 Task: Find connections with filter location Hövsan with filter topic #mortgage with filter profile language German with filter current company WSP in India with filter school Adikavi Nannaya University with filter industry Magnetic and Optical Media Manufacturing with filter service category Portrait Photography with filter keywords title Scrum Master
Action: Mouse moved to (511, 94)
Screenshot: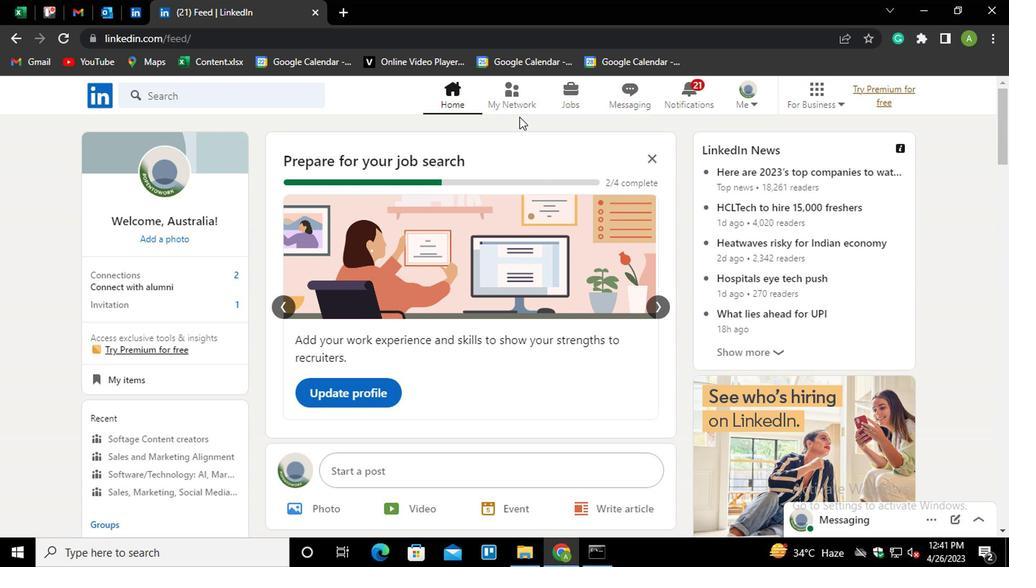
Action: Mouse pressed left at (511, 94)
Screenshot: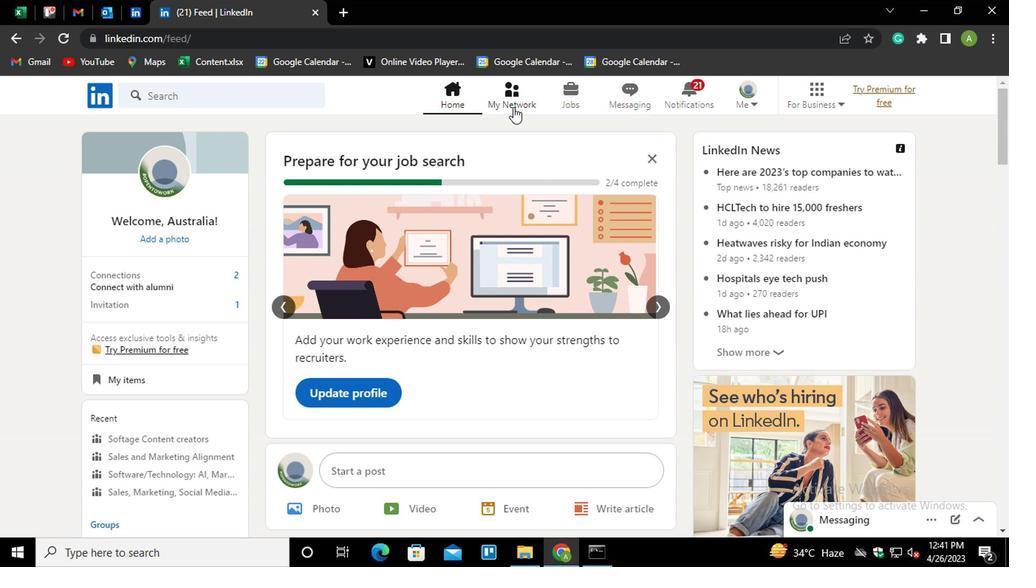 
Action: Mouse moved to (195, 166)
Screenshot: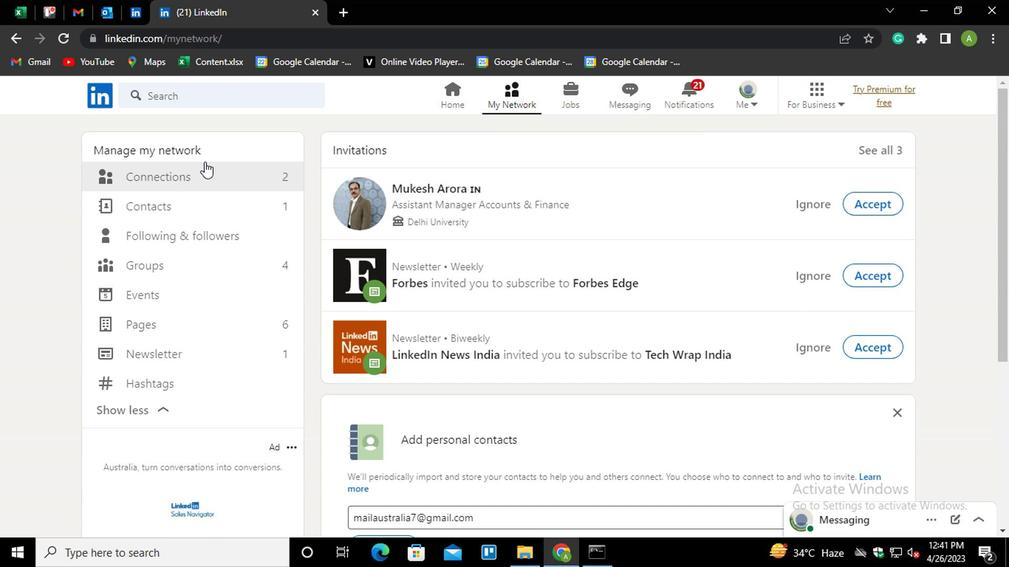 
Action: Mouse pressed left at (195, 166)
Screenshot: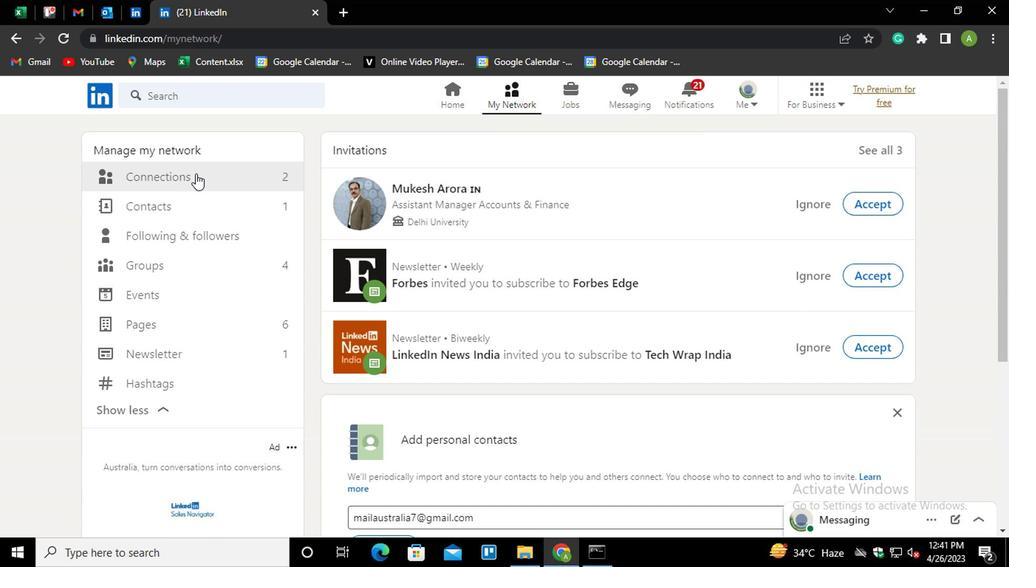 
Action: Mouse moved to (598, 169)
Screenshot: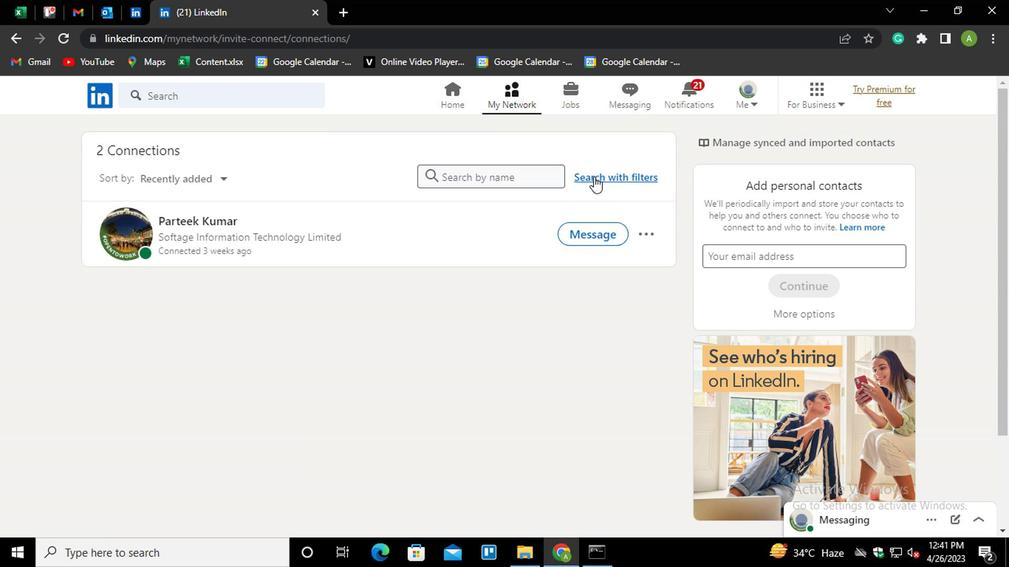 
Action: Mouse pressed left at (598, 169)
Screenshot: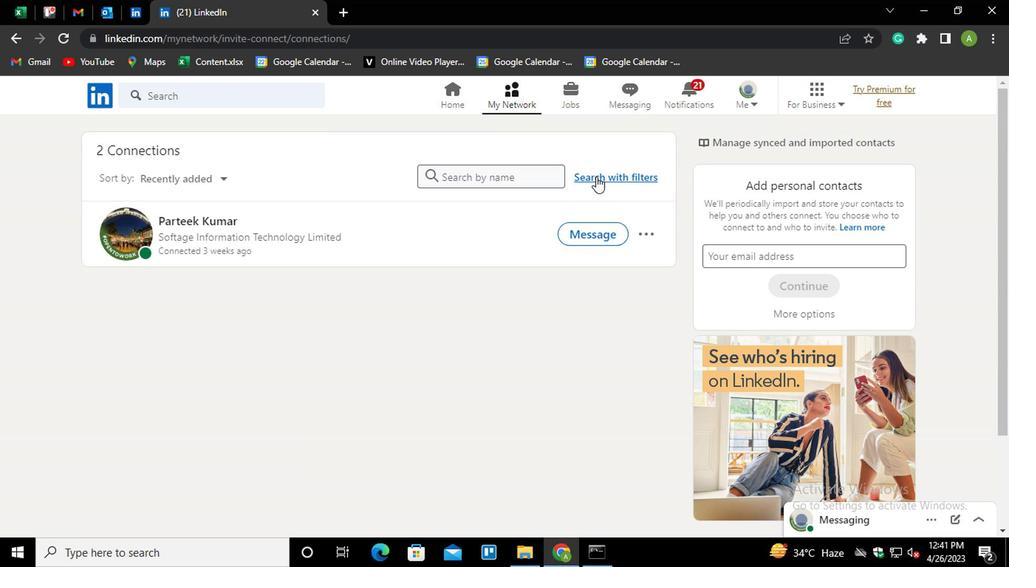 
Action: Mouse moved to (489, 125)
Screenshot: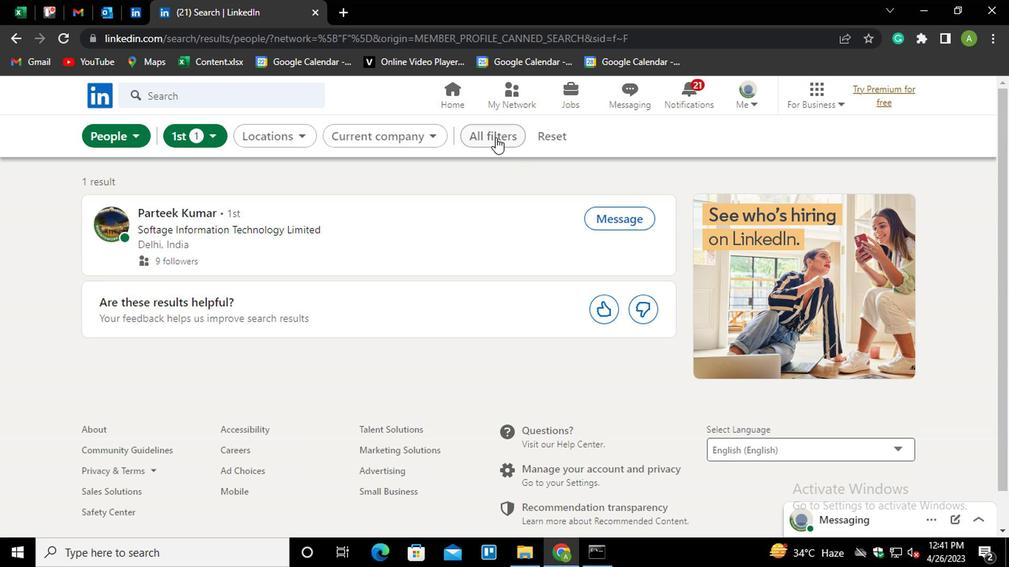 
Action: Mouse pressed left at (489, 125)
Screenshot: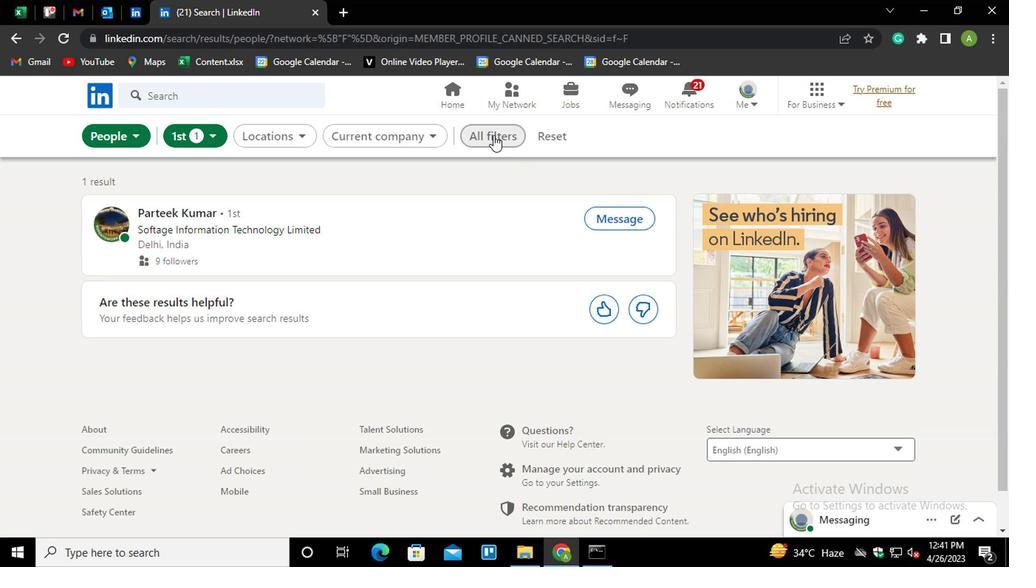 
Action: Mouse moved to (683, 285)
Screenshot: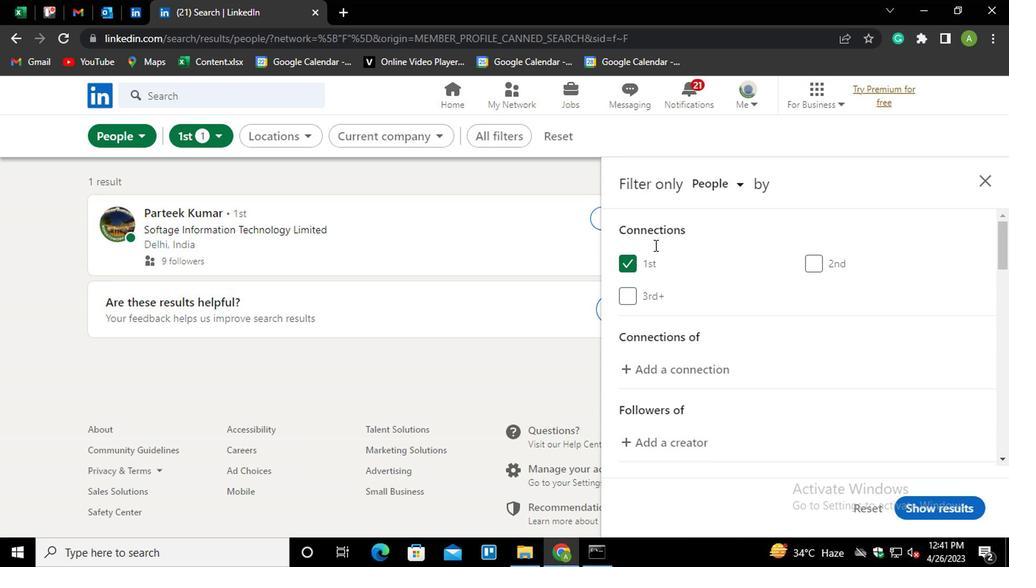 
Action: Mouse scrolled (683, 285) with delta (0, 0)
Screenshot: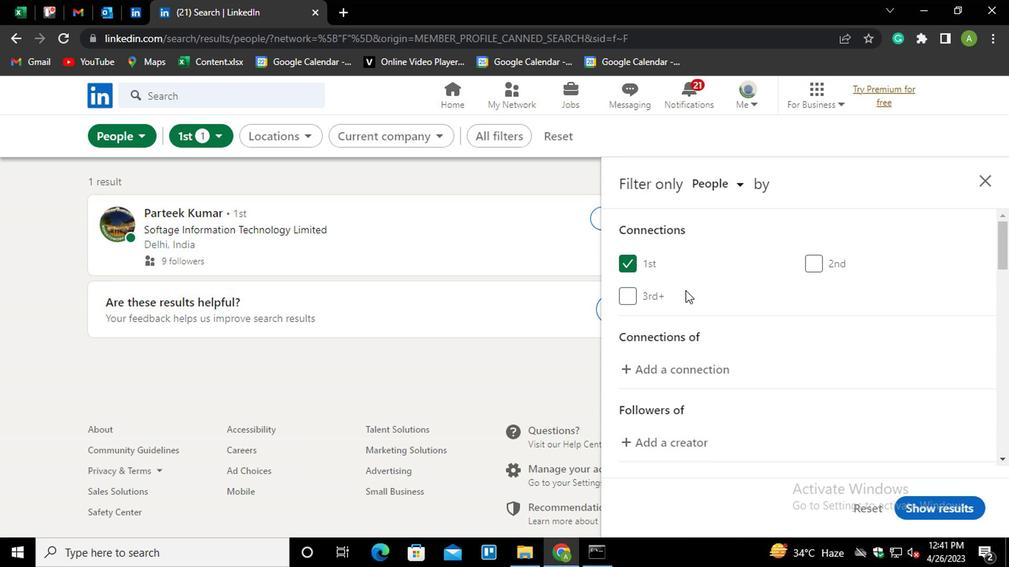 
Action: Mouse scrolled (683, 285) with delta (0, 0)
Screenshot: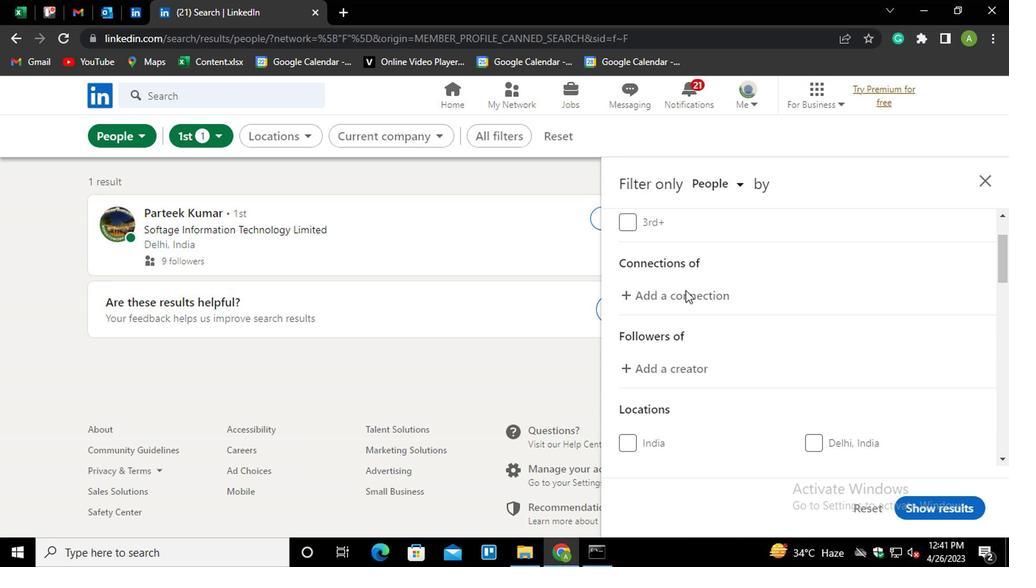 
Action: Mouse scrolled (683, 285) with delta (0, 0)
Screenshot: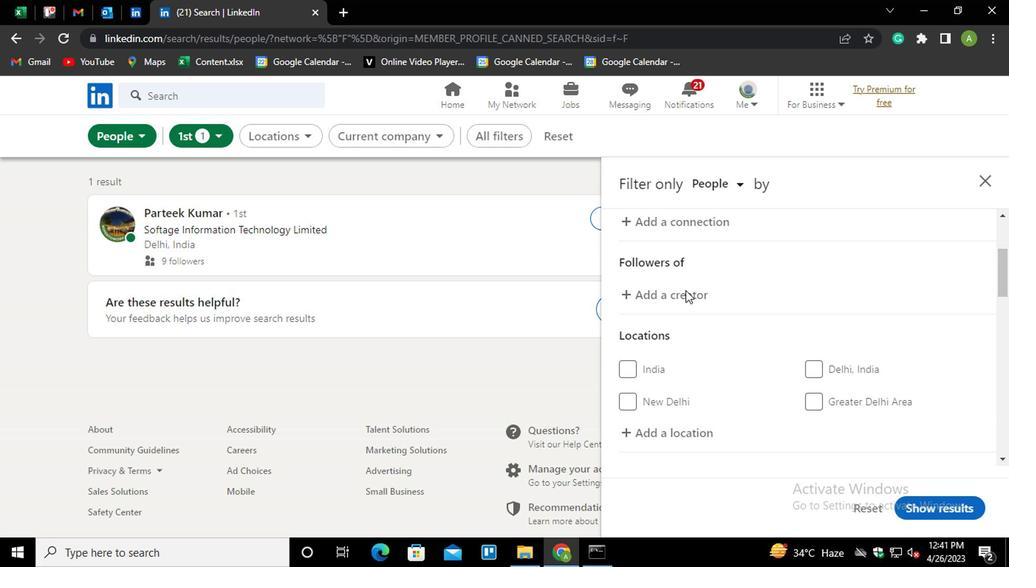 
Action: Mouse moved to (672, 348)
Screenshot: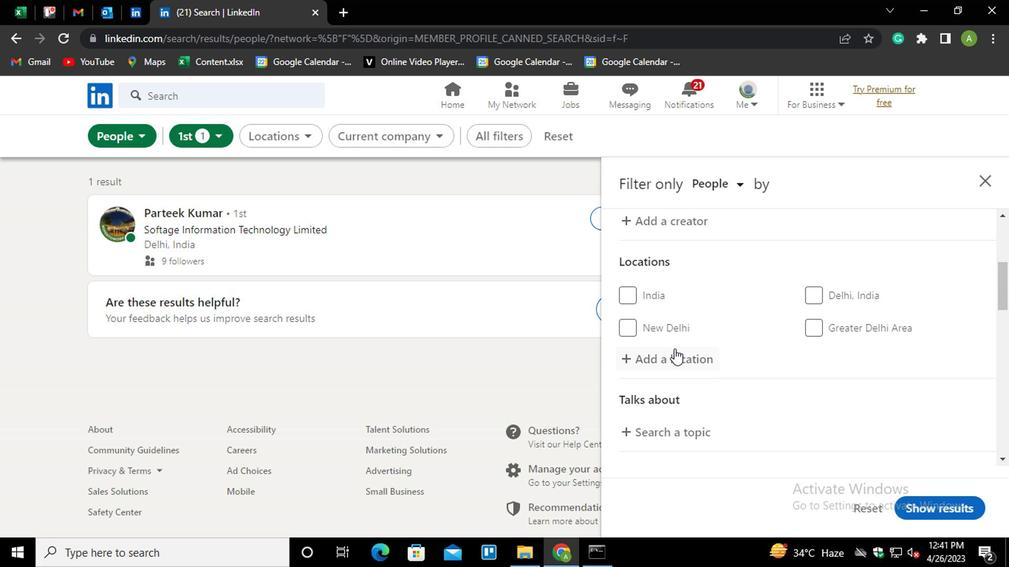 
Action: Mouse pressed left at (672, 348)
Screenshot: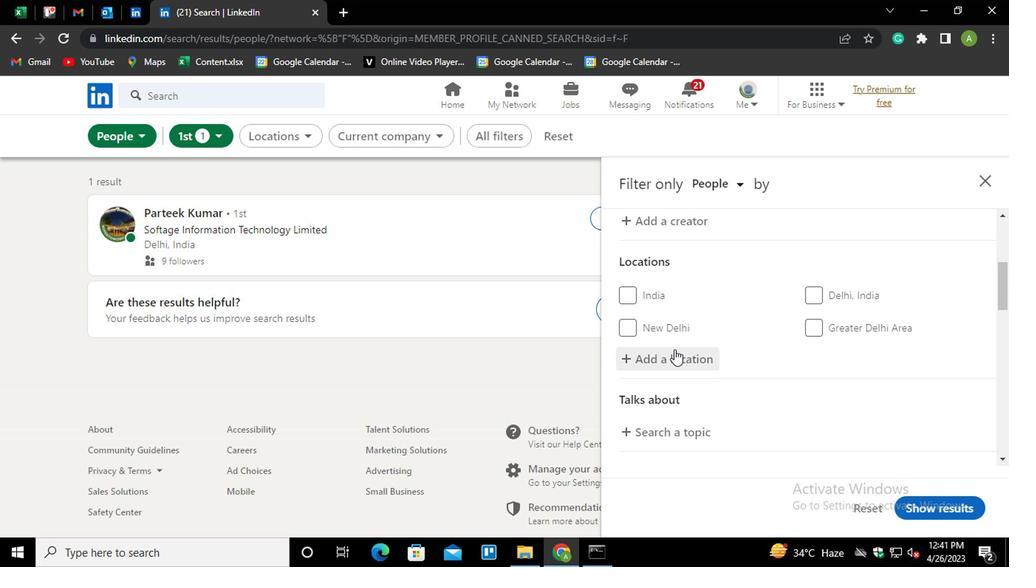 
Action: Mouse moved to (672, 355)
Screenshot: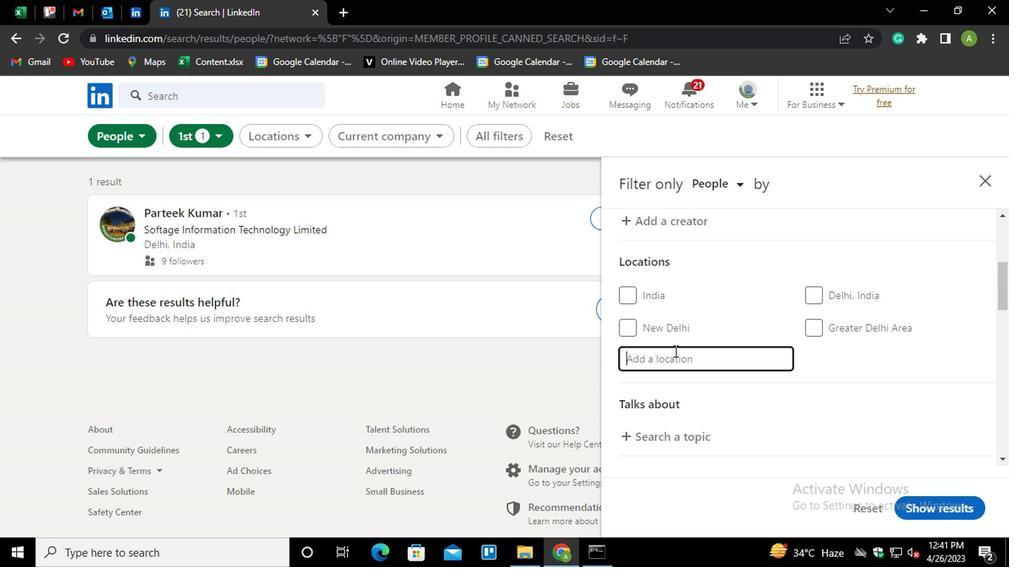
Action: Mouse pressed left at (672, 355)
Screenshot: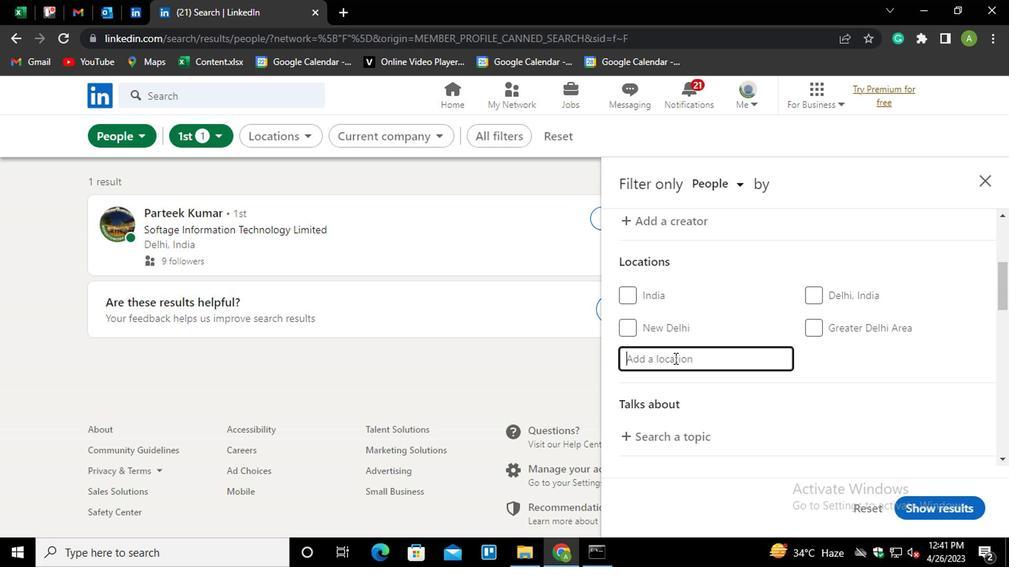 
Action: Key pressed <Key.shift_r>Hovsan
Screenshot: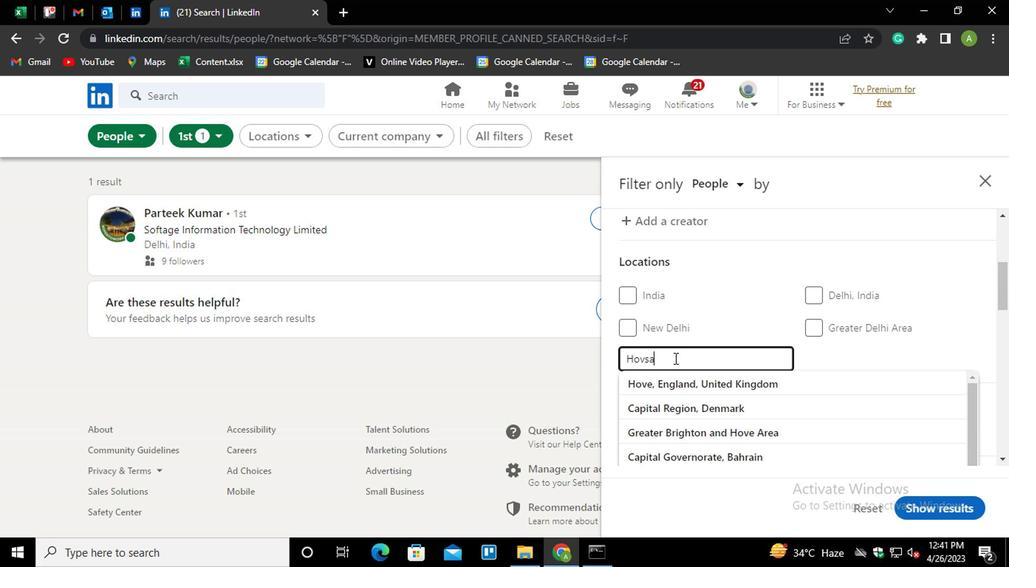
Action: Mouse moved to (873, 361)
Screenshot: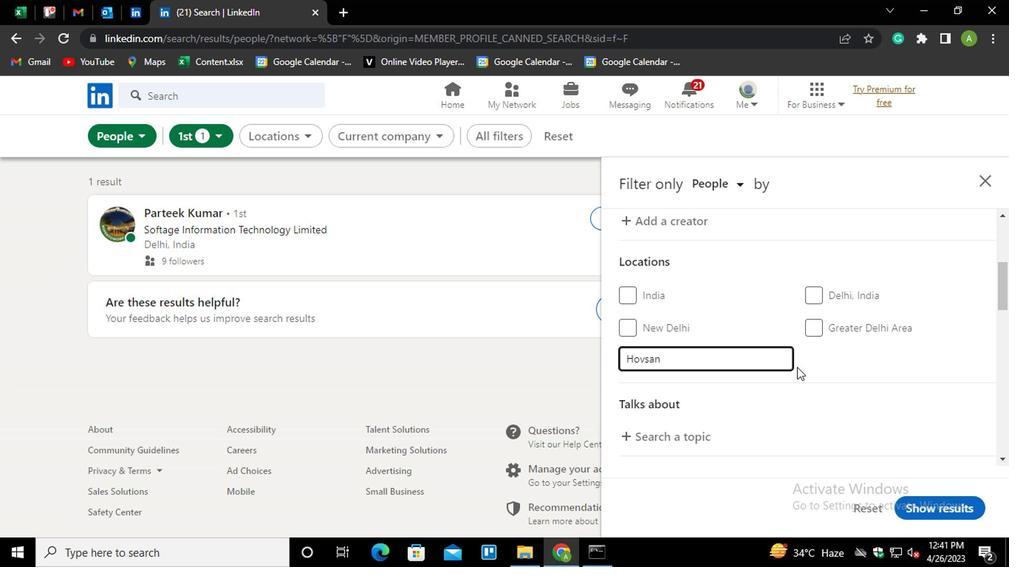 
Action: Mouse pressed left at (873, 361)
Screenshot: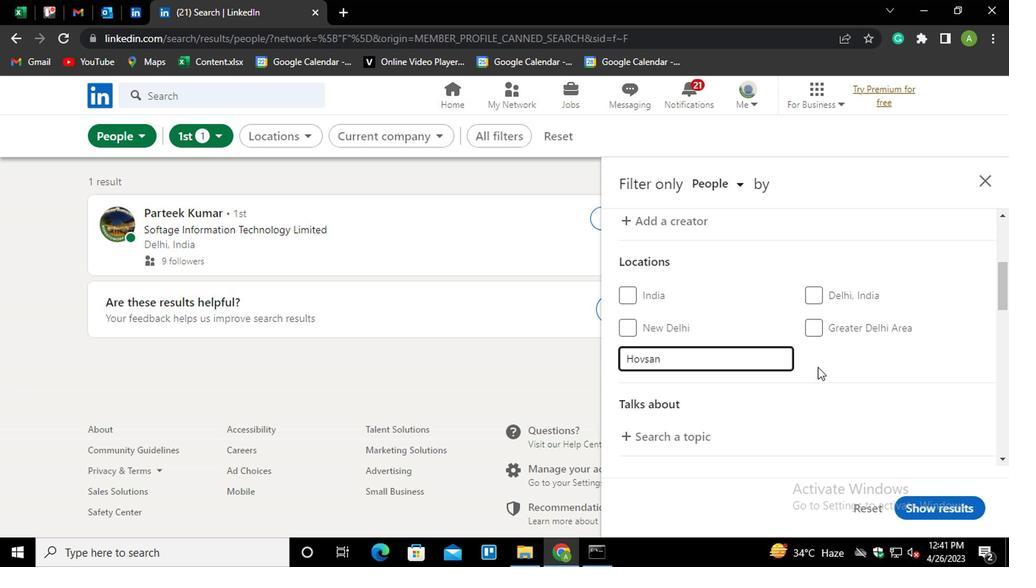 
Action: Mouse moved to (874, 359)
Screenshot: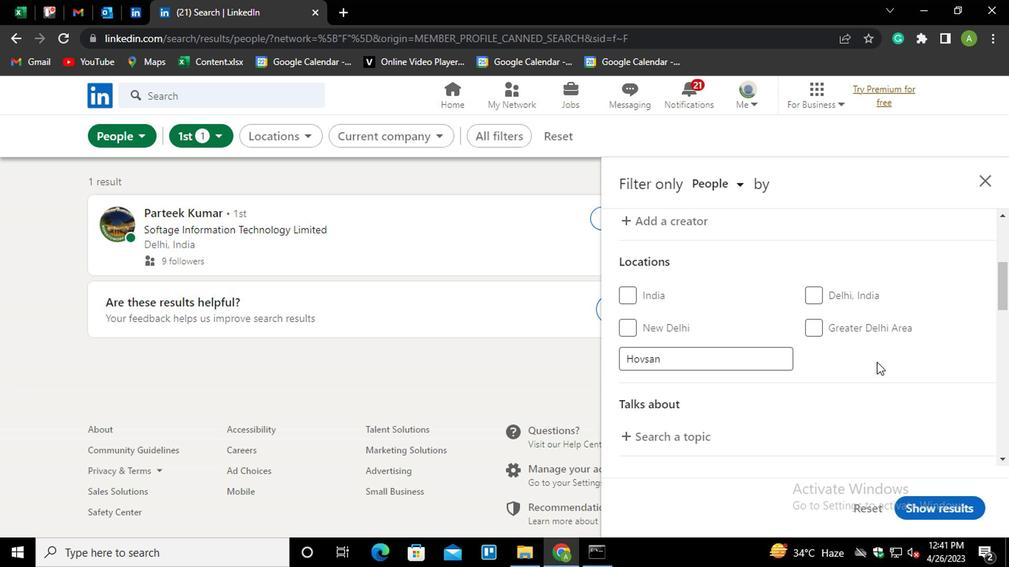
Action: Mouse scrolled (874, 358) with delta (0, 0)
Screenshot: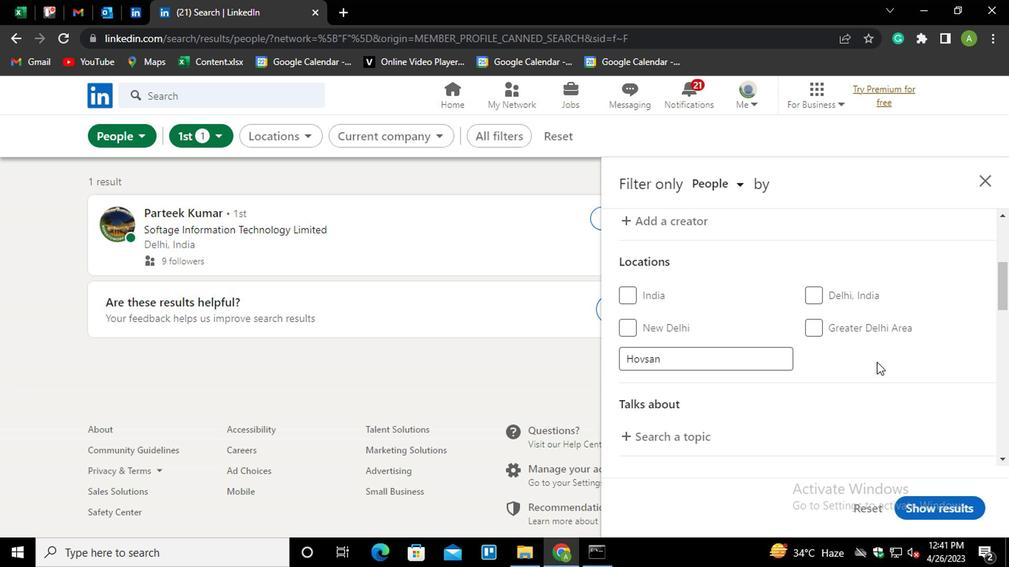 
Action: Mouse scrolled (874, 358) with delta (0, 0)
Screenshot: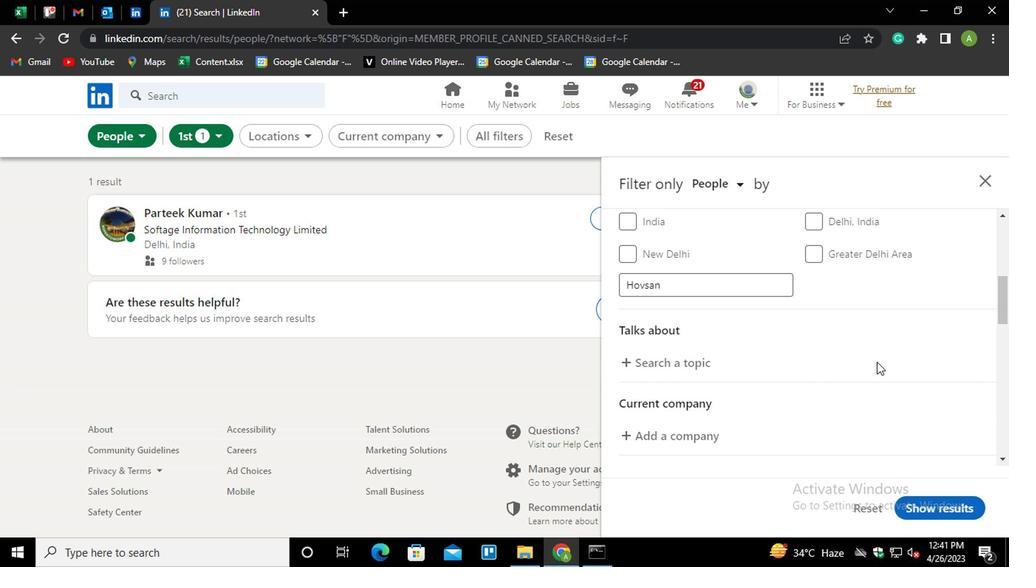 
Action: Mouse moved to (680, 289)
Screenshot: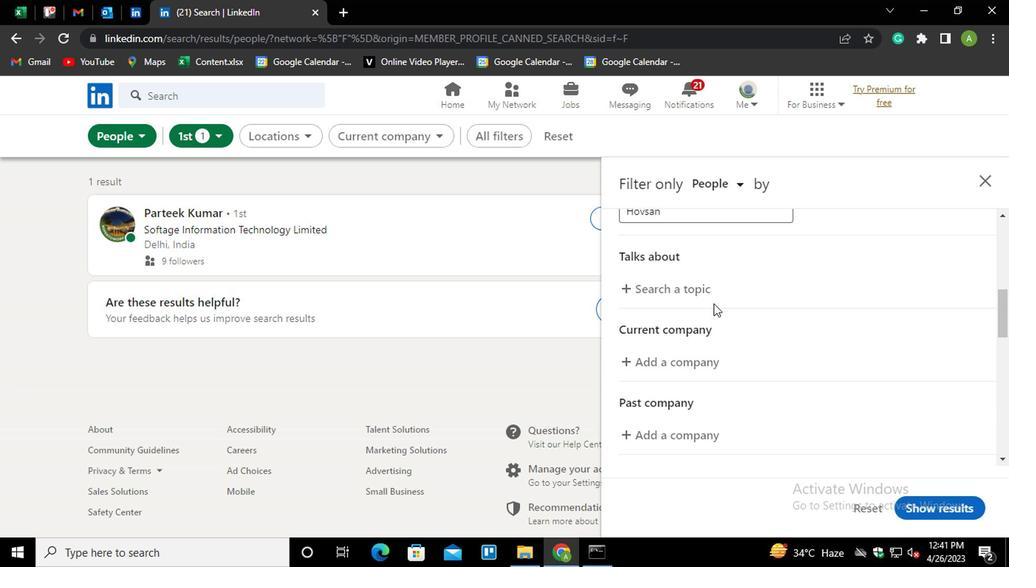 
Action: Mouse pressed left at (680, 289)
Screenshot: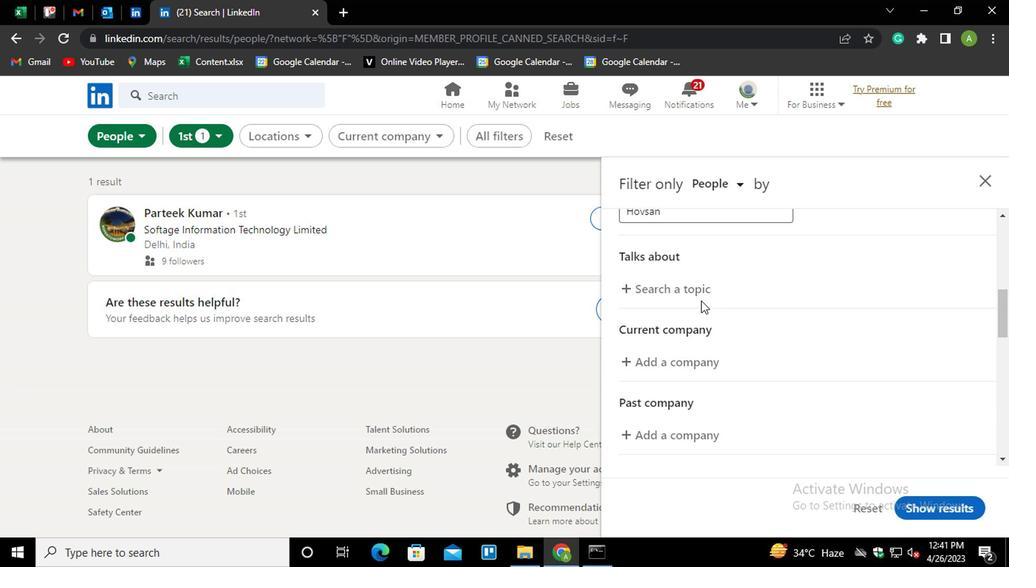 
Action: Key pressed <Key.shift>#MORTGAGE
Screenshot: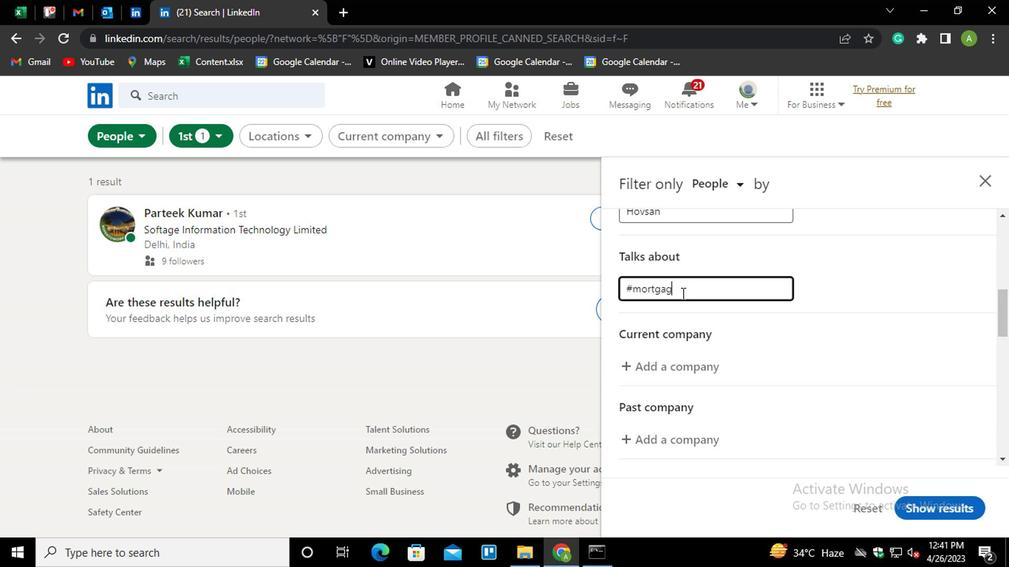 
Action: Mouse moved to (806, 285)
Screenshot: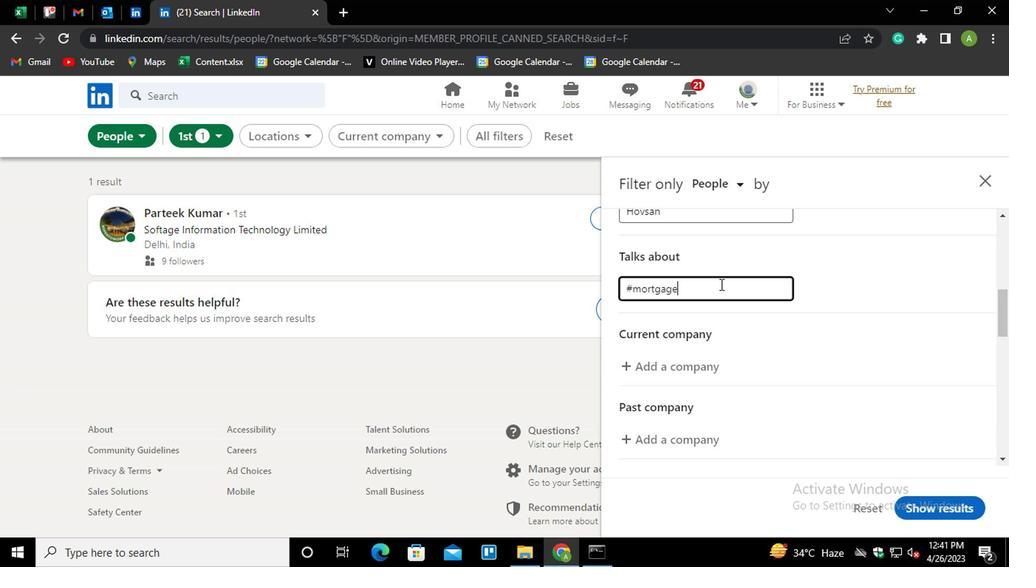 
Action: Mouse pressed left at (806, 285)
Screenshot: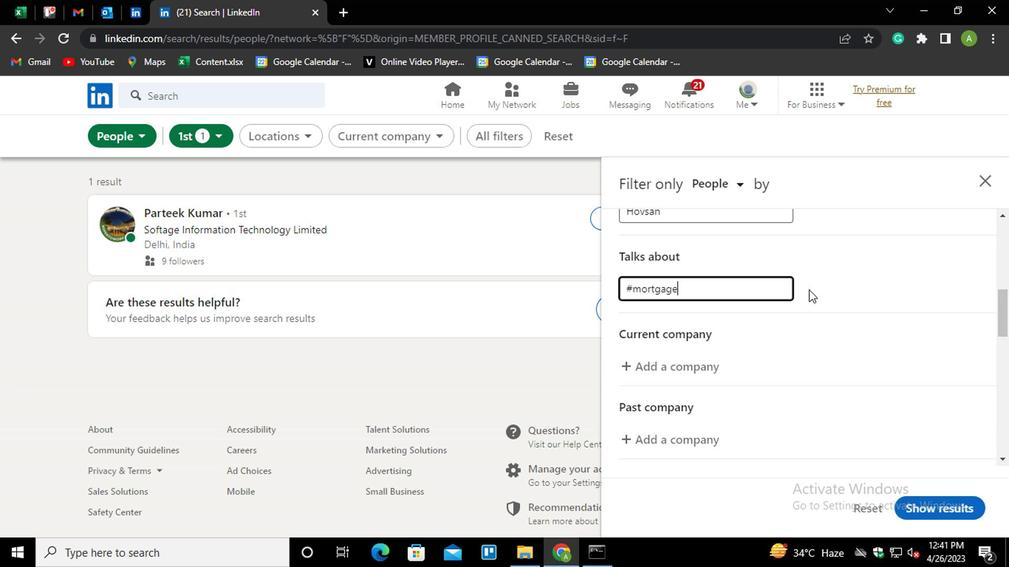 
Action: Mouse moved to (831, 287)
Screenshot: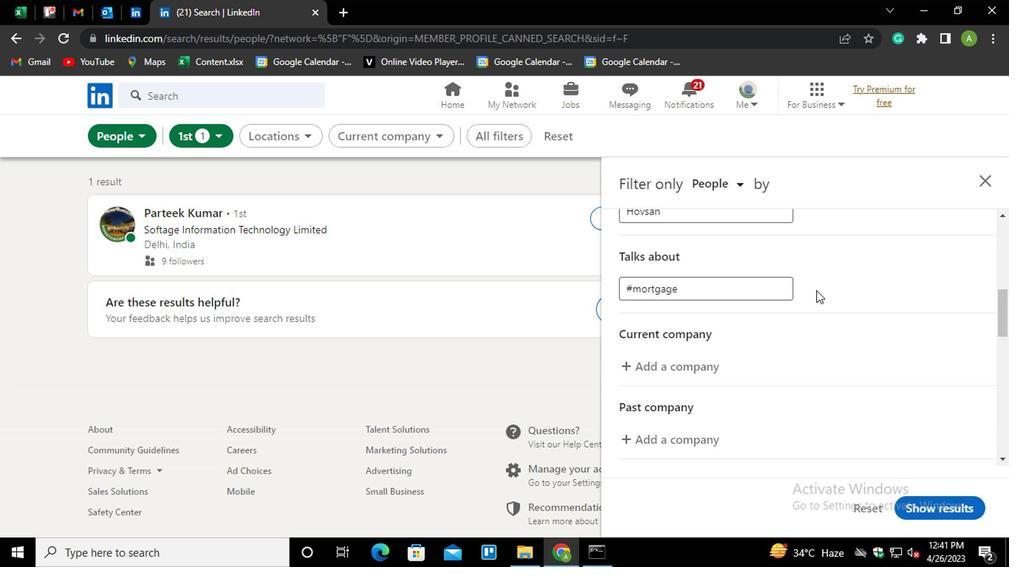
Action: Mouse scrolled (831, 286) with delta (0, 0)
Screenshot: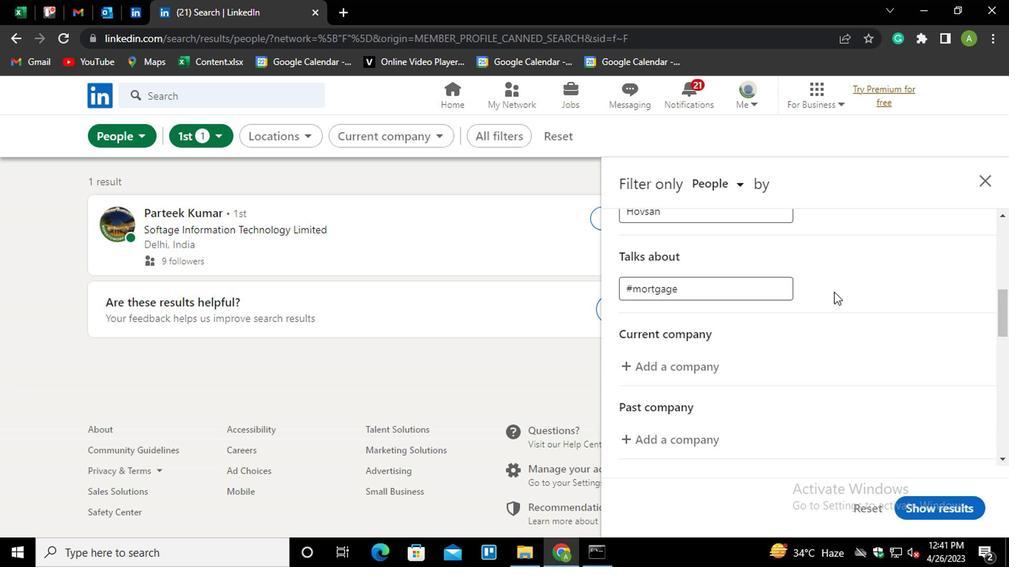 
Action: Mouse moved to (700, 292)
Screenshot: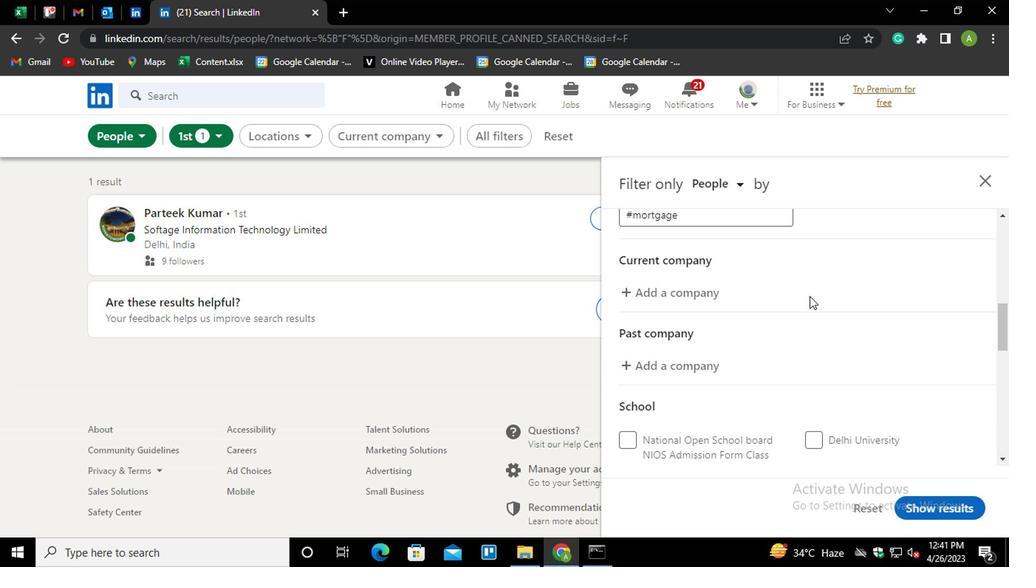 
Action: Mouse pressed left at (700, 292)
Screenshot: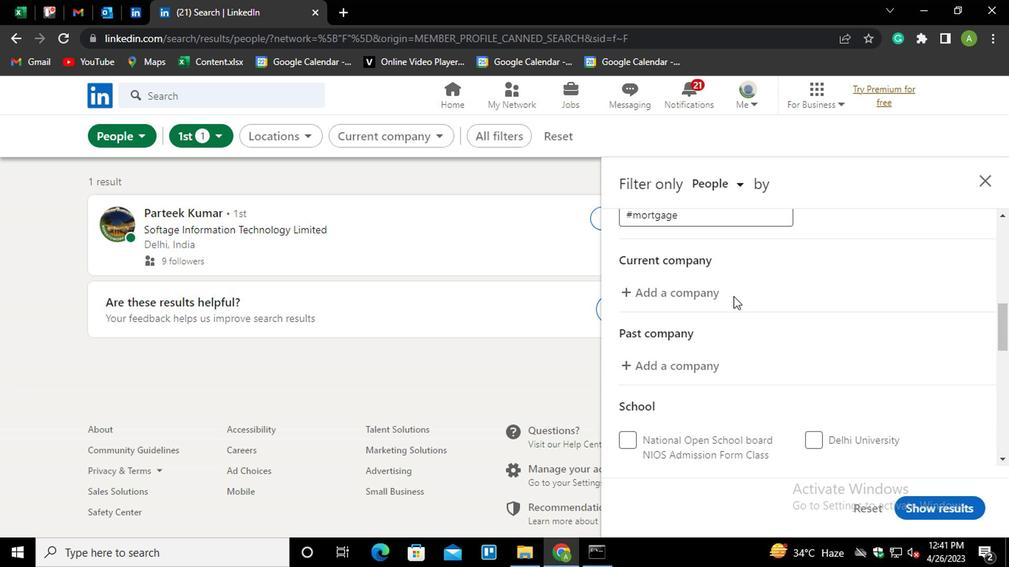 
Action: Key pressed <Key.shift>WS<Key.shift_r>P<Key.down><Key.down><Key.down><Key.down><Key.down><Key.down><Key.down><Key.up><Key.enter>
Screenshot: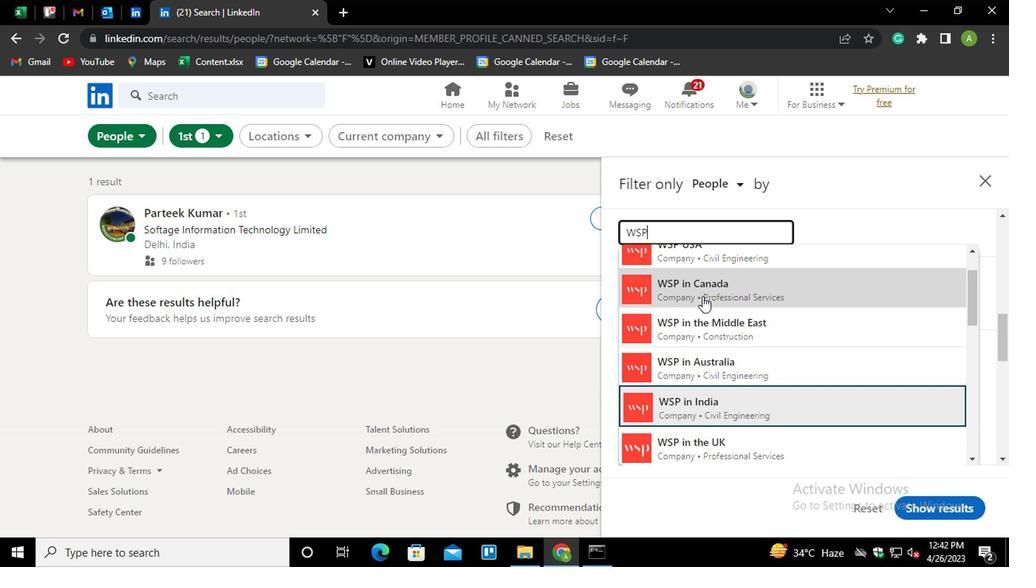 
Action: Mouse moved to (739, 292)
Screenshot: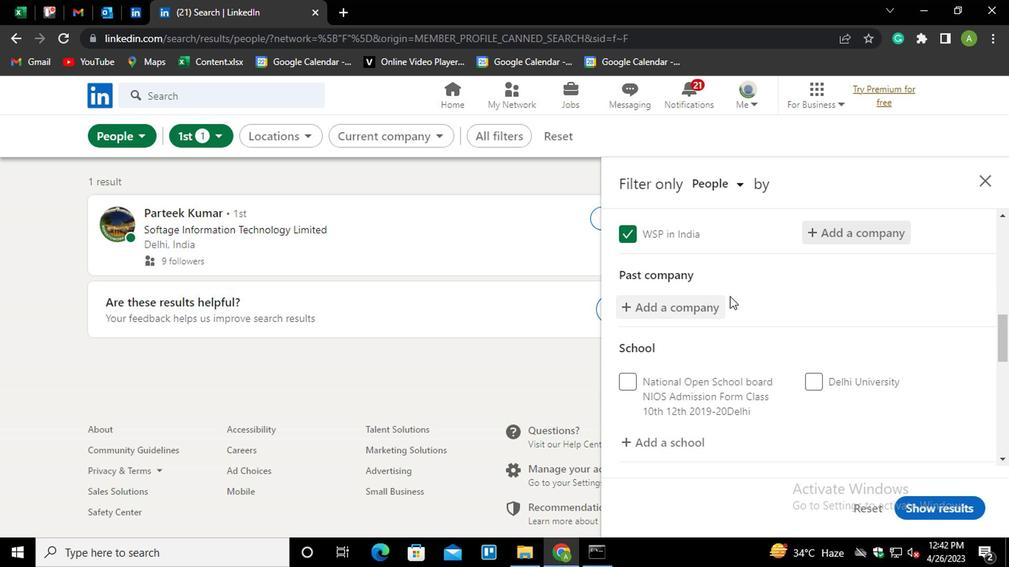 
Action: Mouse scrolled (739, 292) with delta (0, 0)
Screenshot: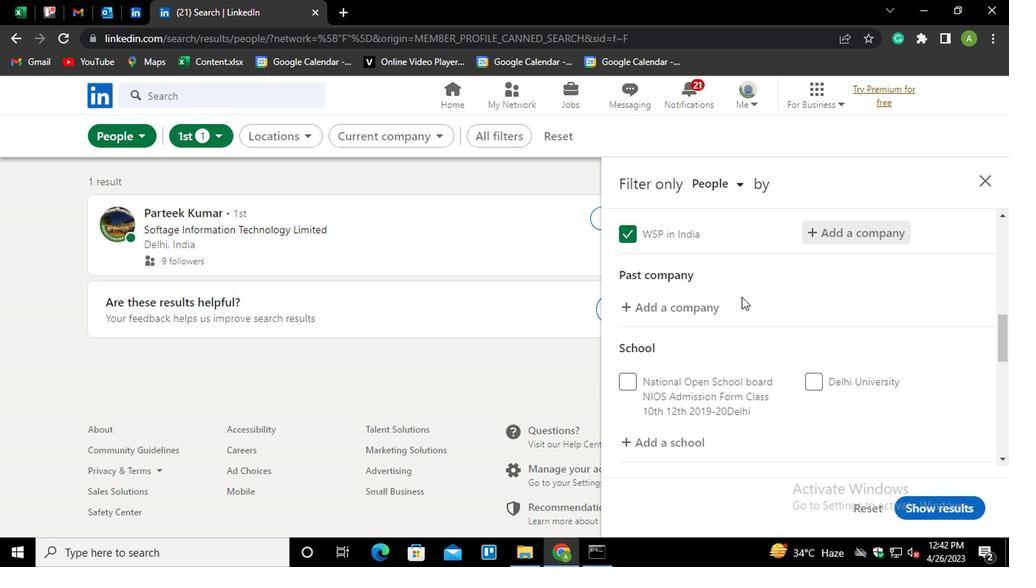 
Action: Mouse moved to (725, 309)
Screenshot: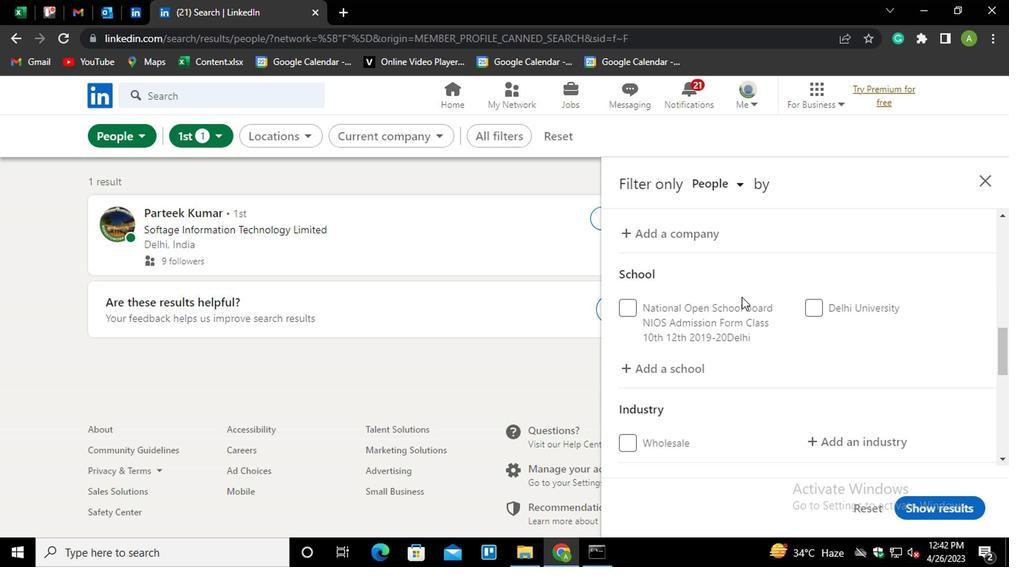 
Action: Mouse scrolled (725, 307) with delta (0, -1)
Screenshot: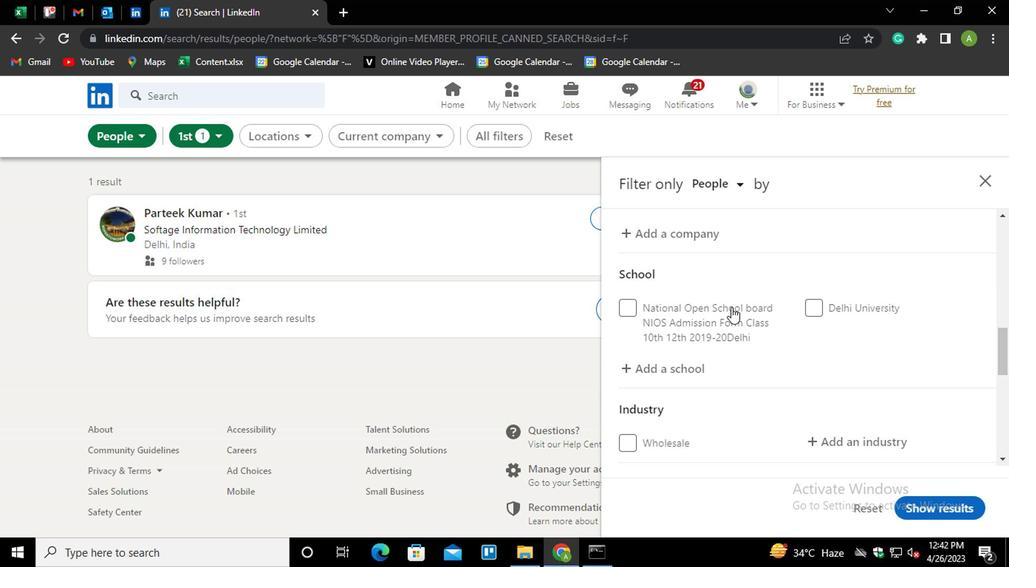
Action: Mouse moved to (657, 294)
Screenshot: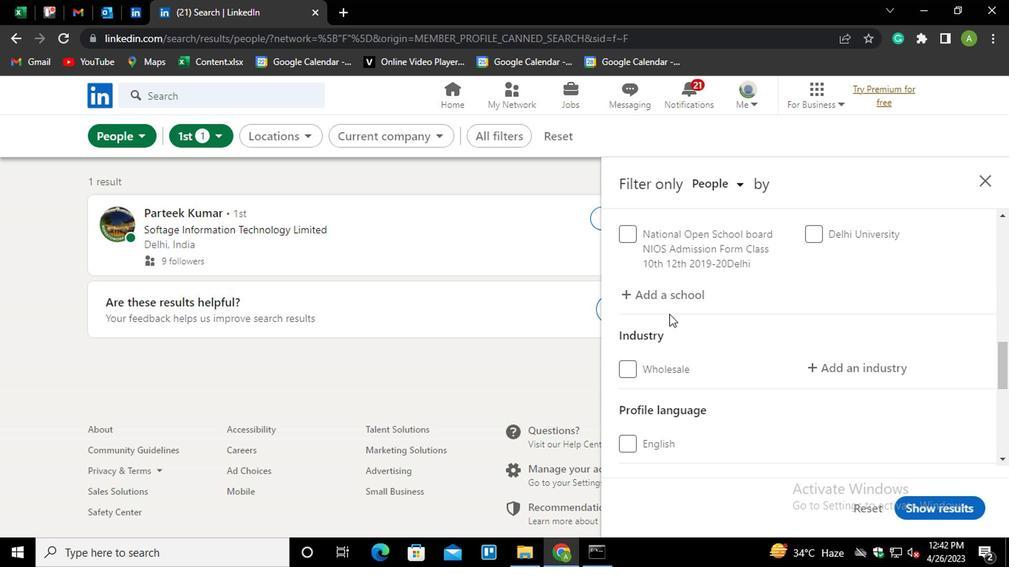
Action: Mouse pressed left at (657, 294)
Screenshot: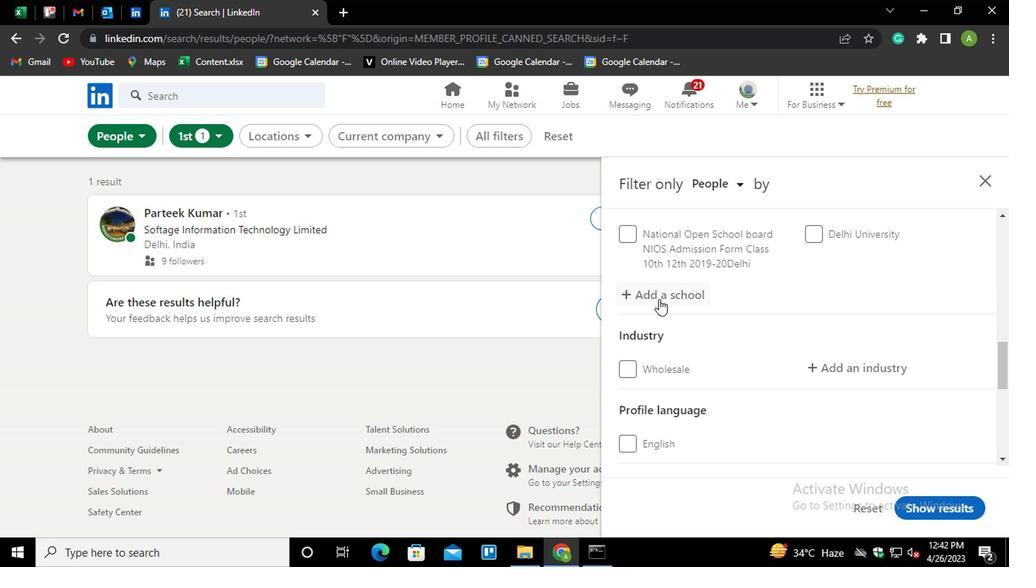 
Action: Mouse moved to (657, 292)
Screenshot: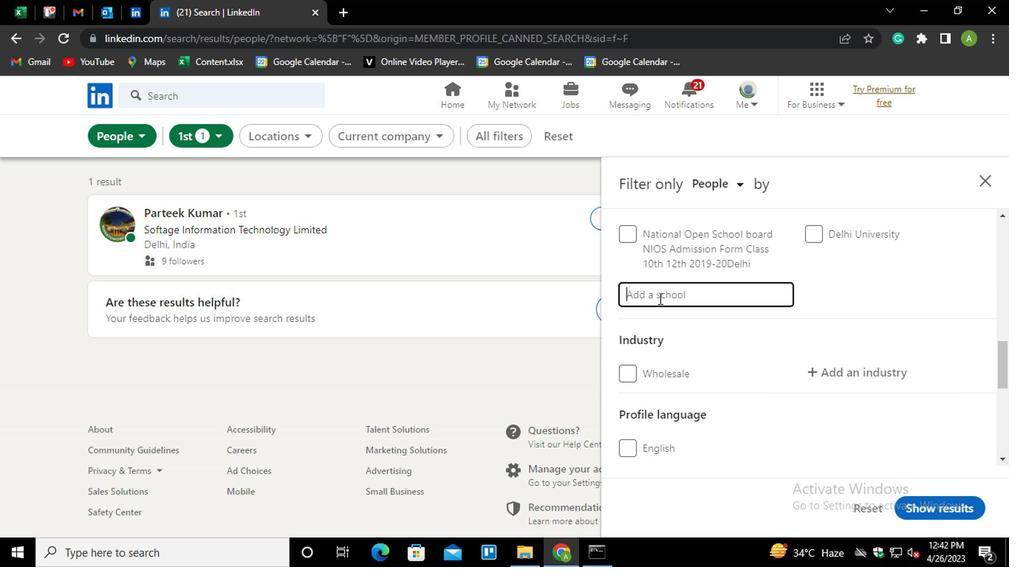 
Action: Mouse pressed left at (657, 292)
Screenshot: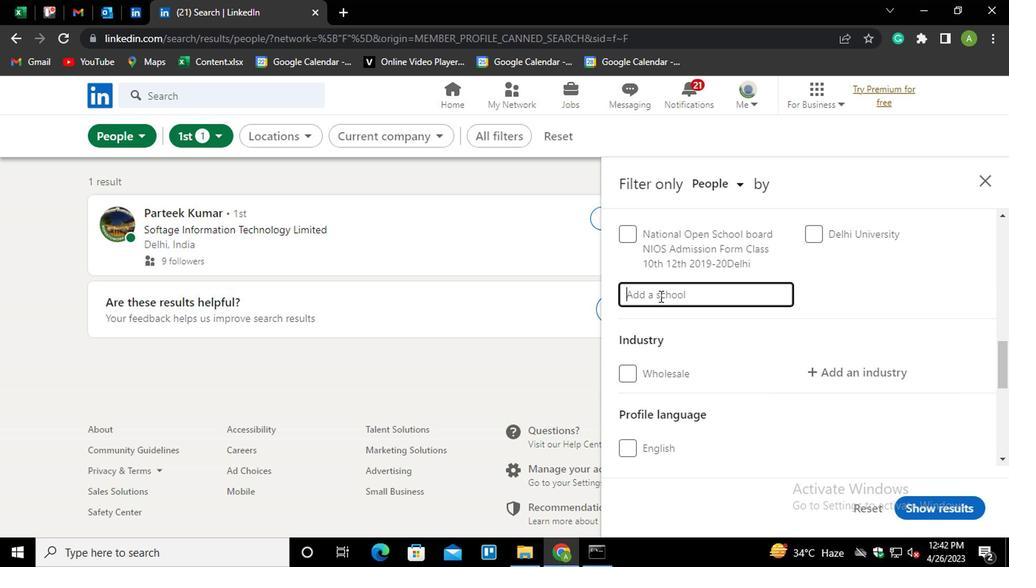 
Action: Key pressed <Key.shift>ADIKA<Key.down><Key.down><Key.enter>
Screenshot: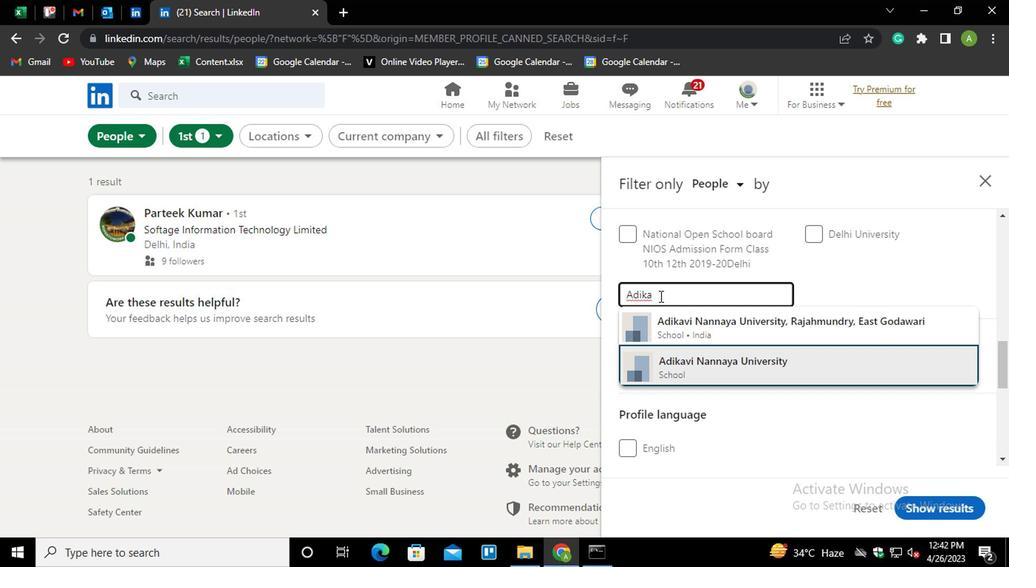 
Action: Mouse moved to (683, 302)
Screenshot: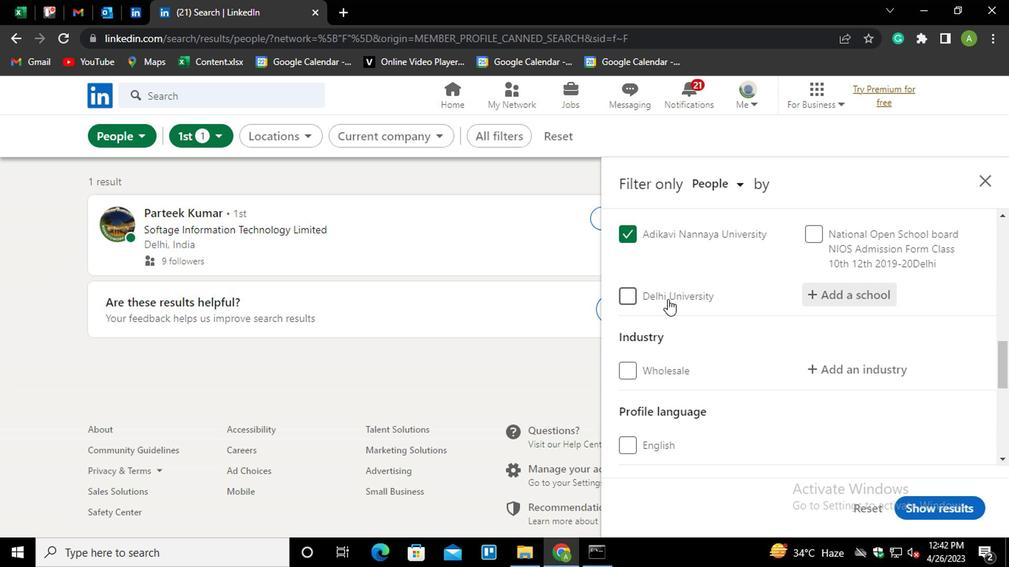 
Action: Mouse scrolled (683, 302) with delta (0, 0)
Screenshot: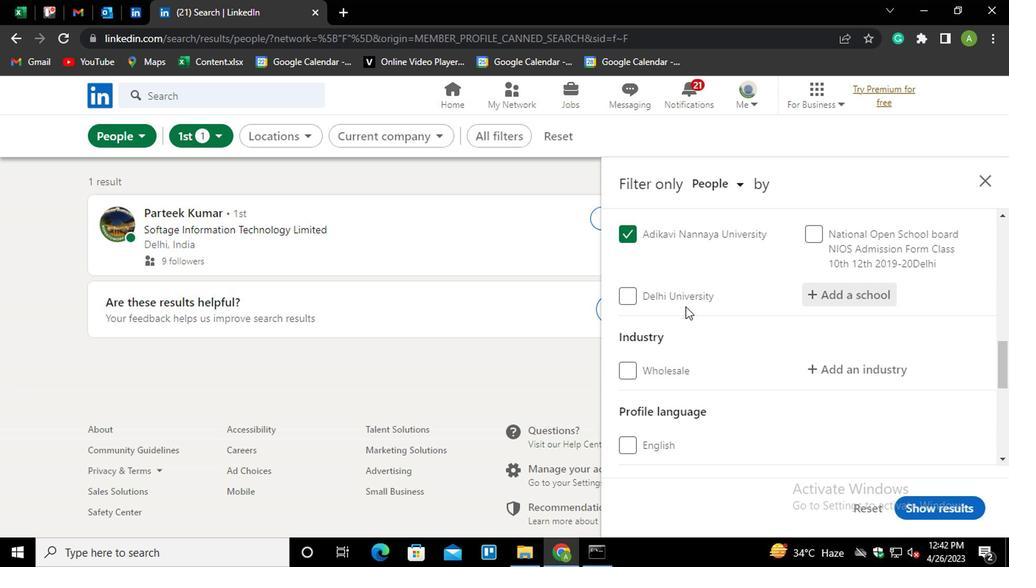 
Action: Mouse moved to (822, 290)
Screenshot: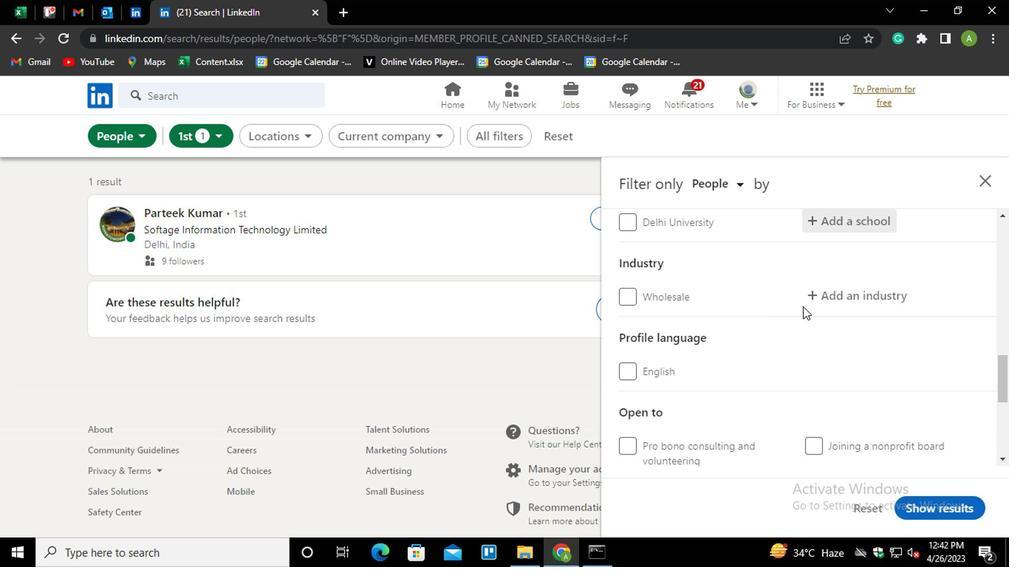 
Action: Mouse pressed left at (822, 290)
Screenshot: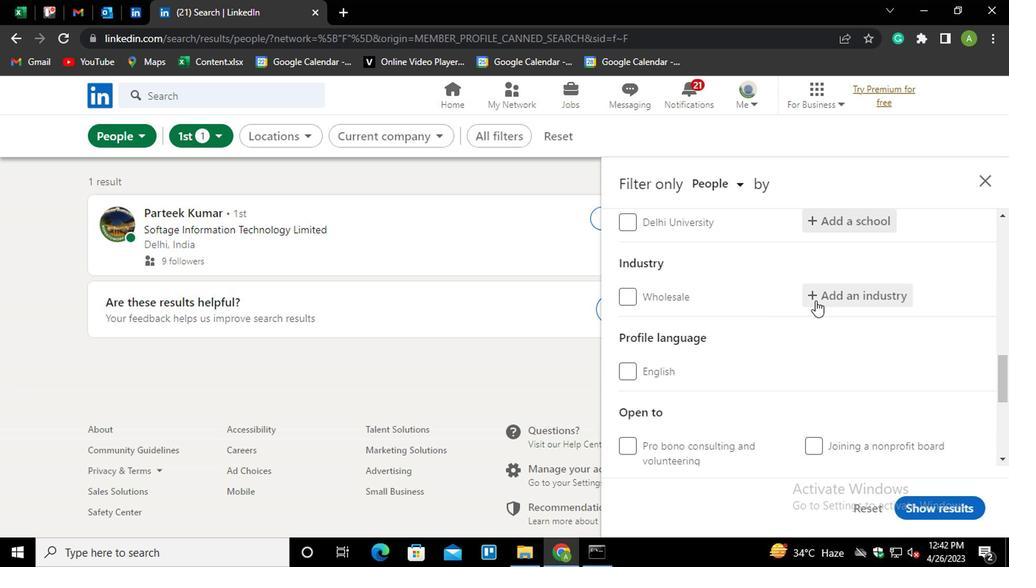 
Action: Mouse moved to (828, 291)
Screenshot: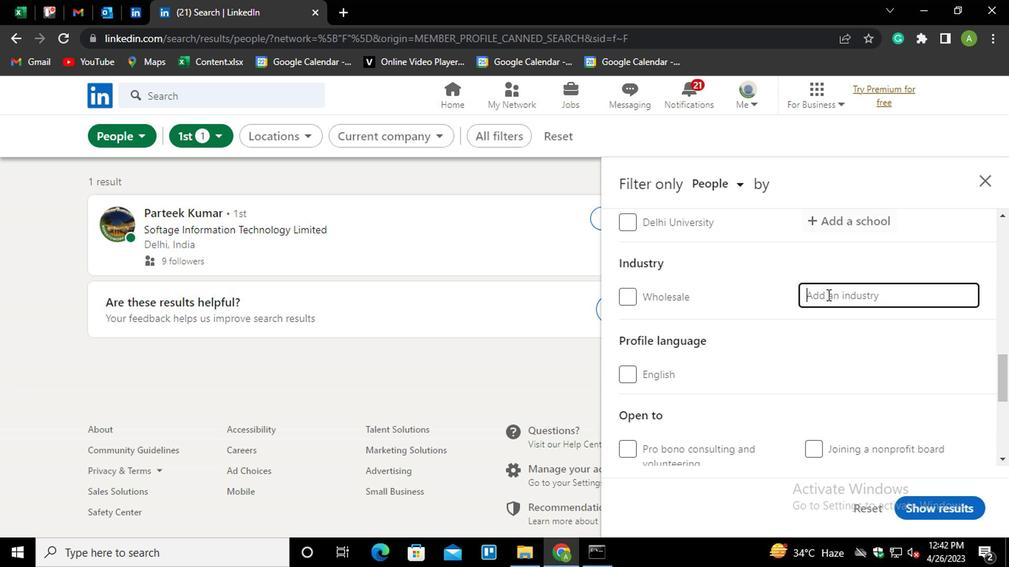 
Action: Mouse pressed left at (828, 291)
Screenshot: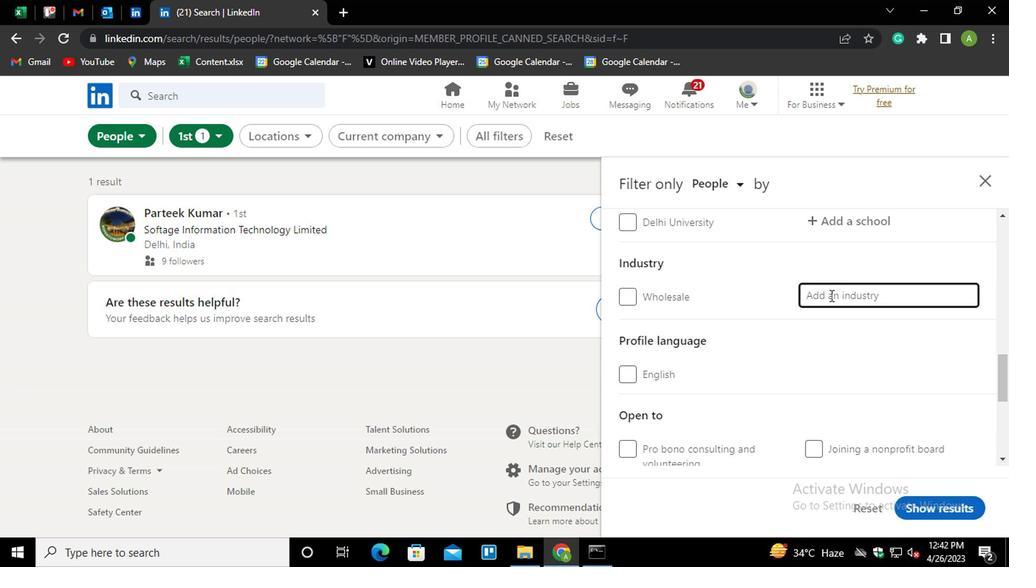 
Action: Key pressed <Key.shift_r>MAG<Key.down><Key.down><Key.enter>
Screenshot: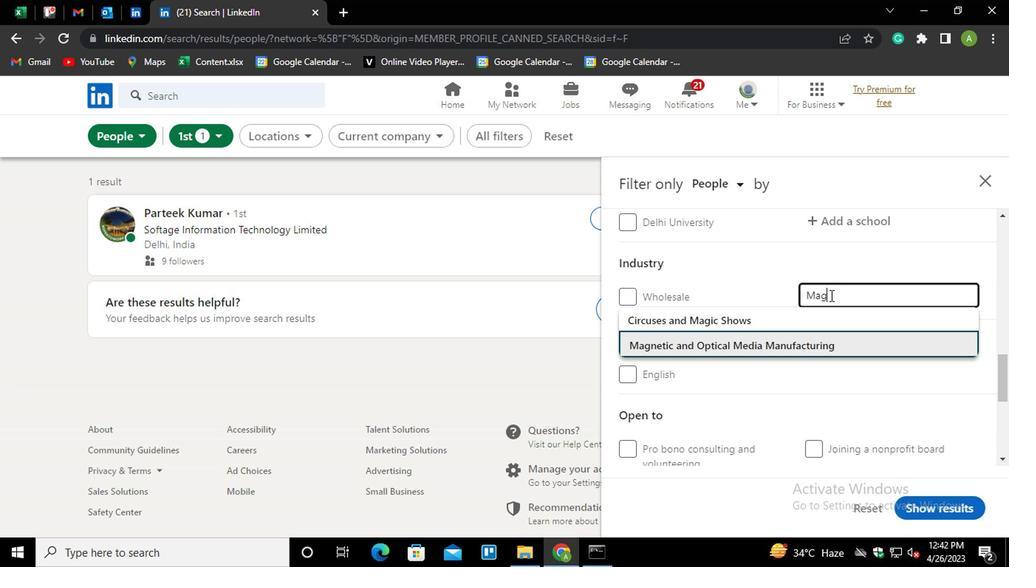 
Action: Mouse scrolled (828, 290) with delta (0, 0)
Screenshot: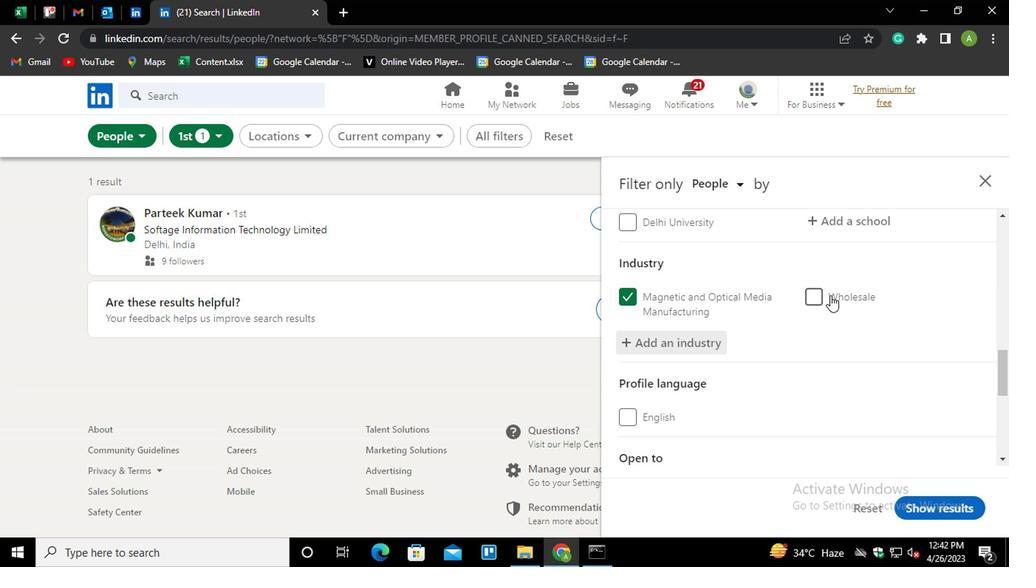 
Action: Mouse scrolled (828, 290) with delta (0, 0)
Screenshot: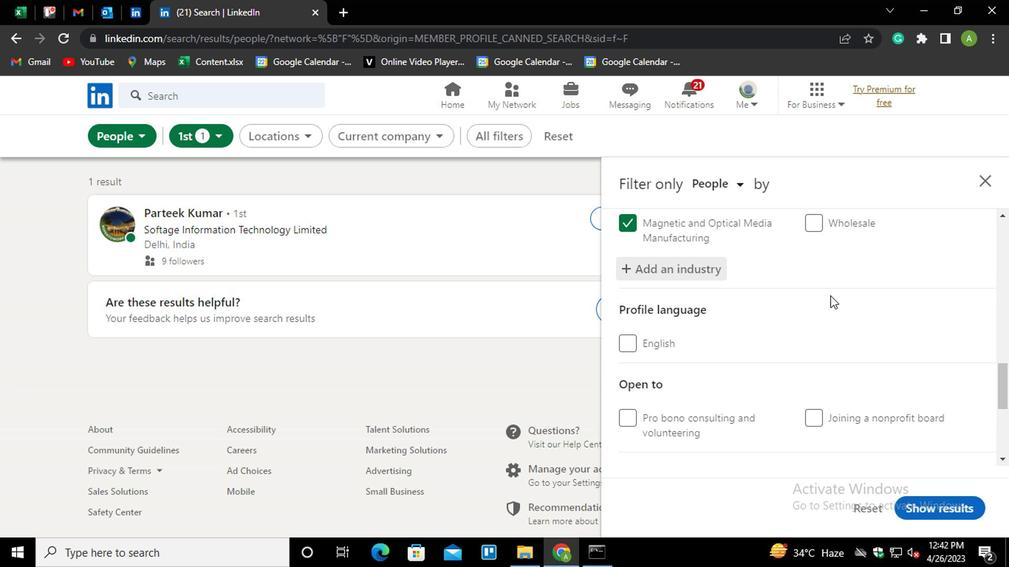 
Action: Mouse scrolled (828, 290) with delta (0, 0)
Screenshot: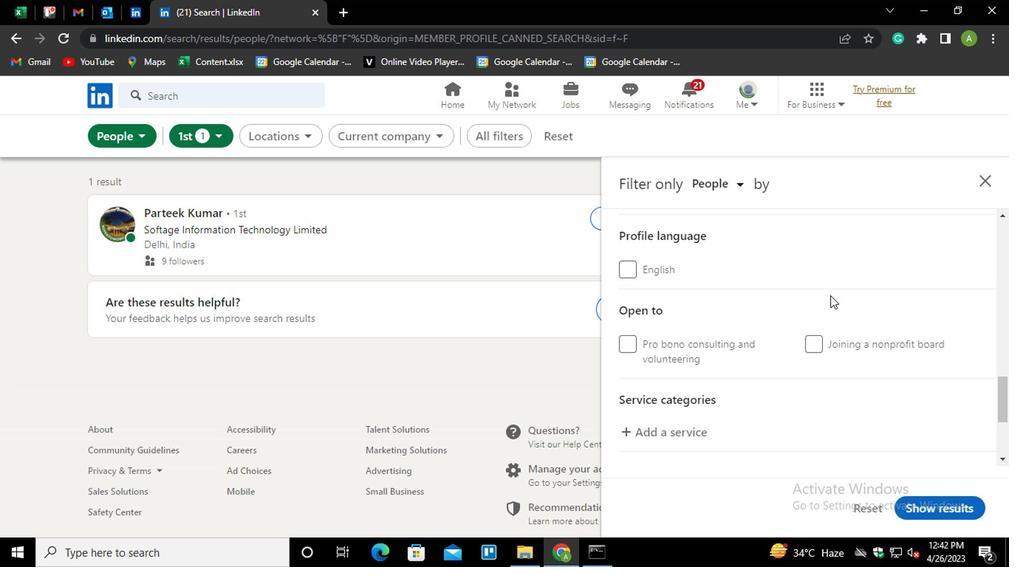 
Action: Mouse moved to (694, 355)
Screenshot: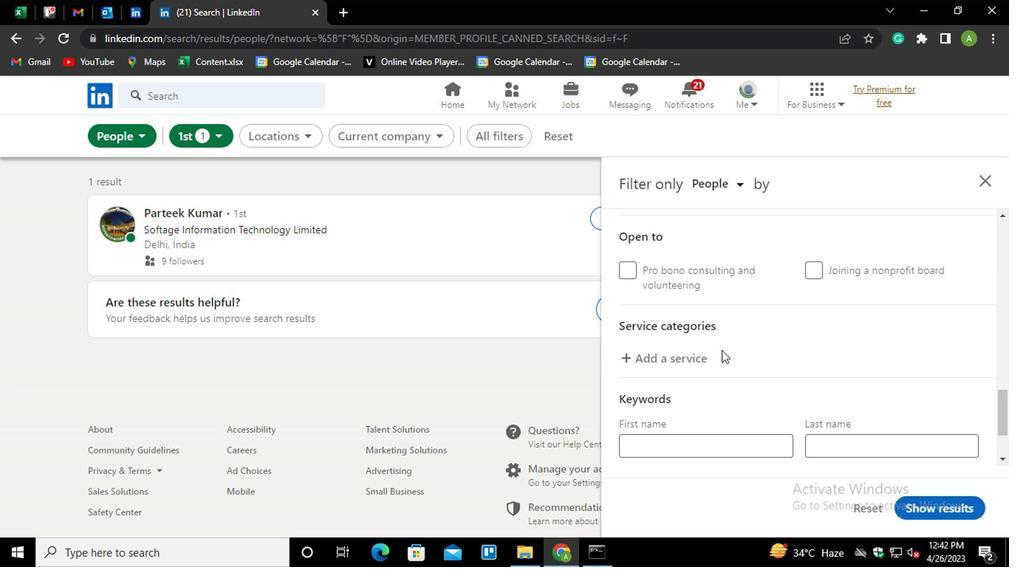 
Action: Mouse pressed left at (694, 355)
Screenshot: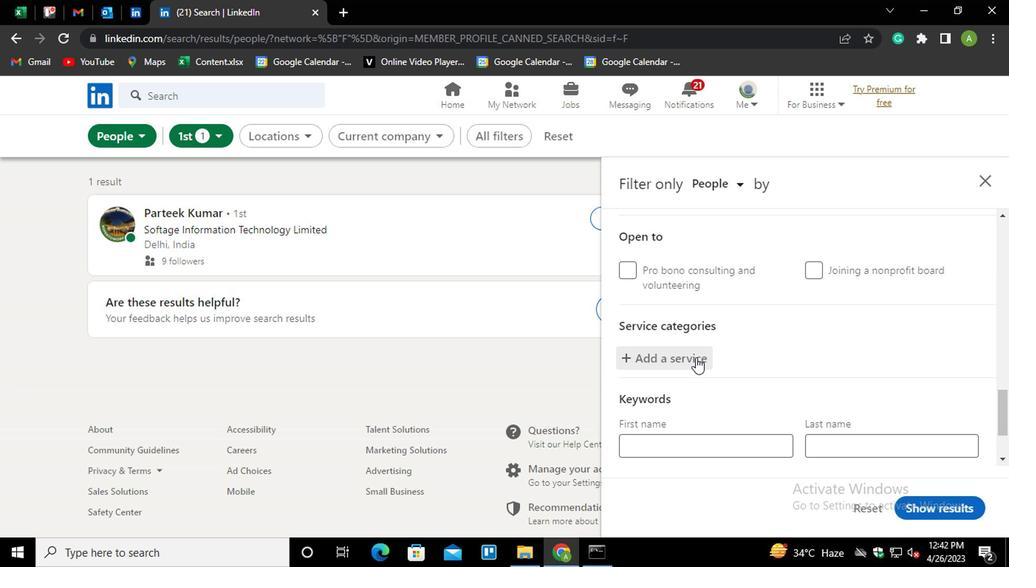 
Action: Mouse scrolled (694, 354) with delta (0, -1)
Screenshot: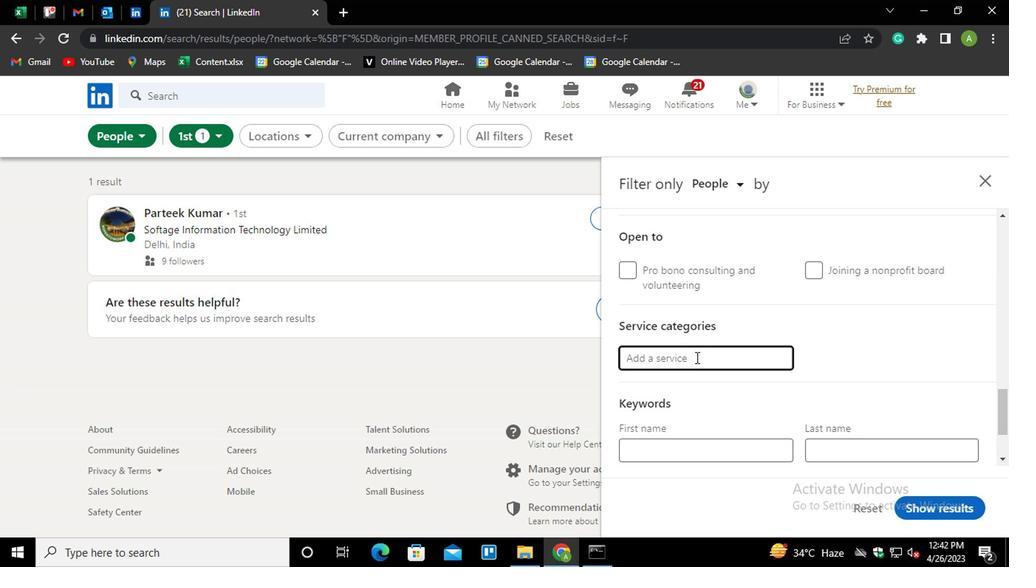
Action: Mouse moved to (689, 278)
Screenshot: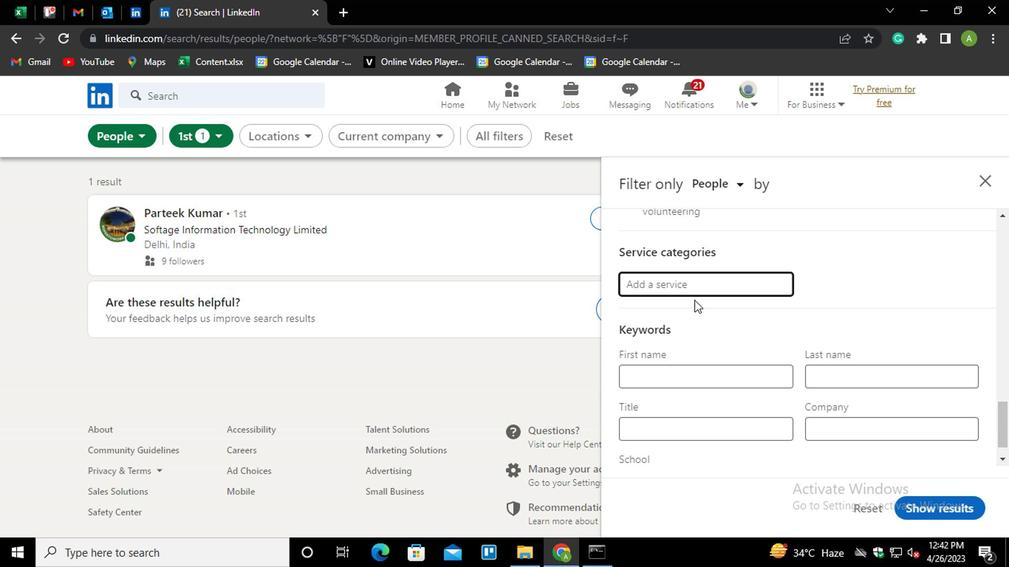 
Action: Mouse pressed left at (689, 278)
Screenshot: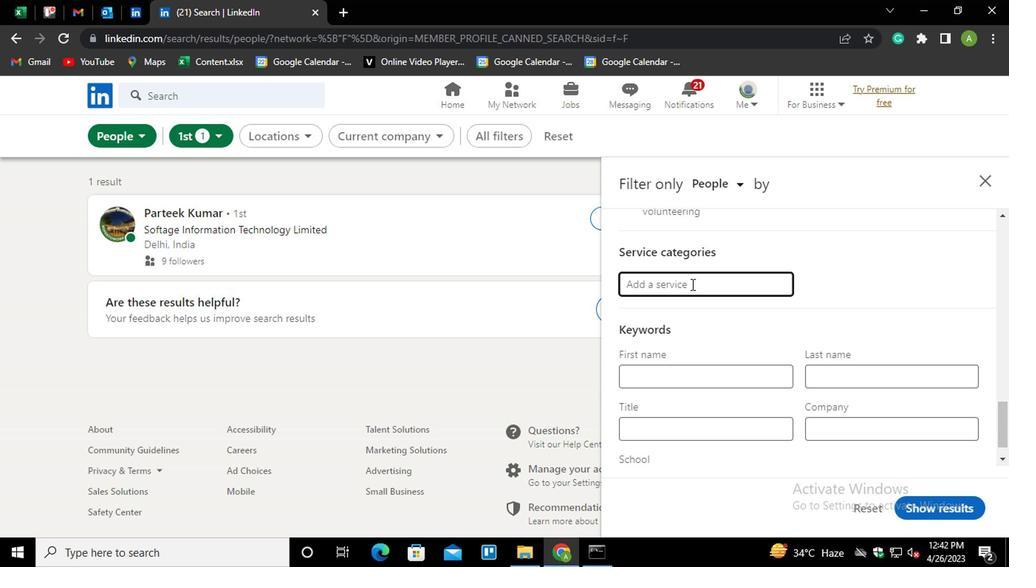 
Action: Key pressed <Key.shift_r>PORTRA<Key.down><Key.enter>
Screenshot: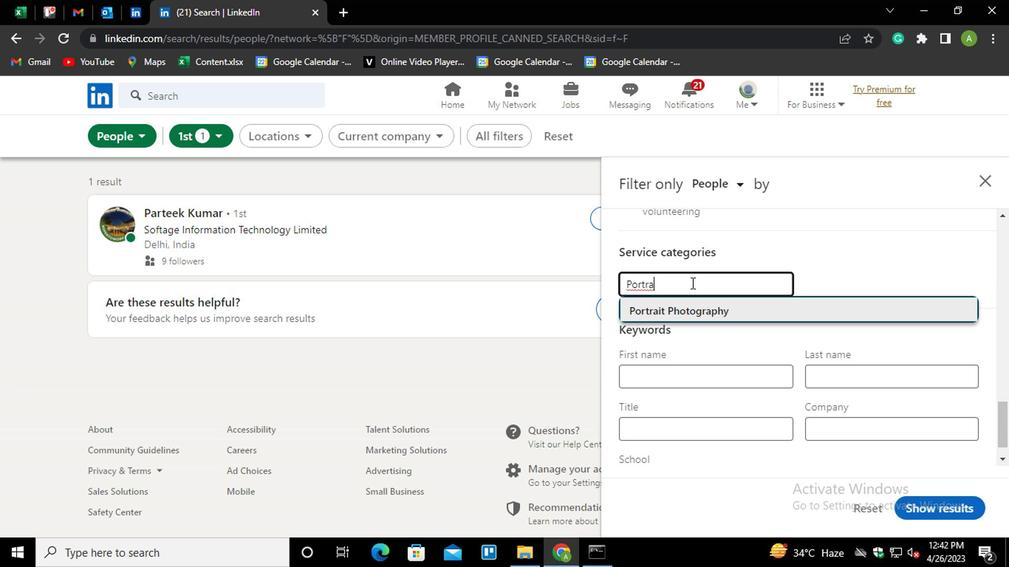 
Action: Mouse moved to (692, 290)
Screenshot: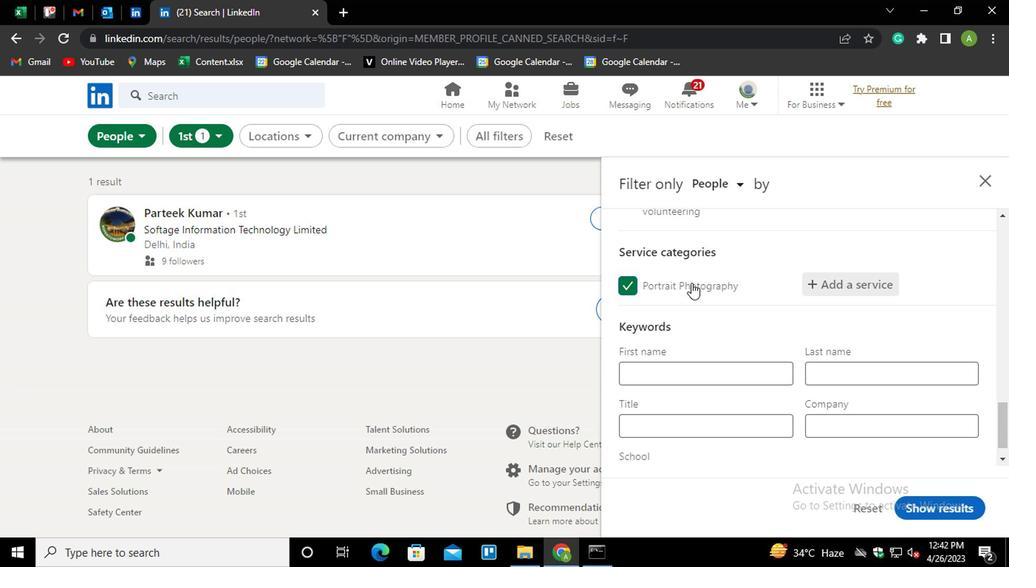 
Action: Mouse scrolled (692, 289) with delta (0, -1)
Screenshot: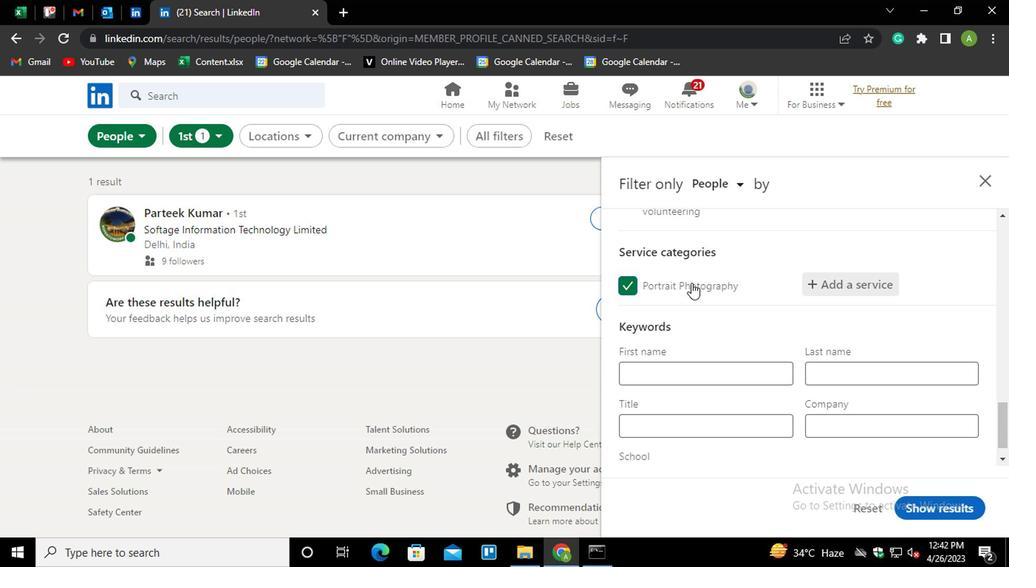 
Action: Mouse moved to (693, 293)
Screenshot: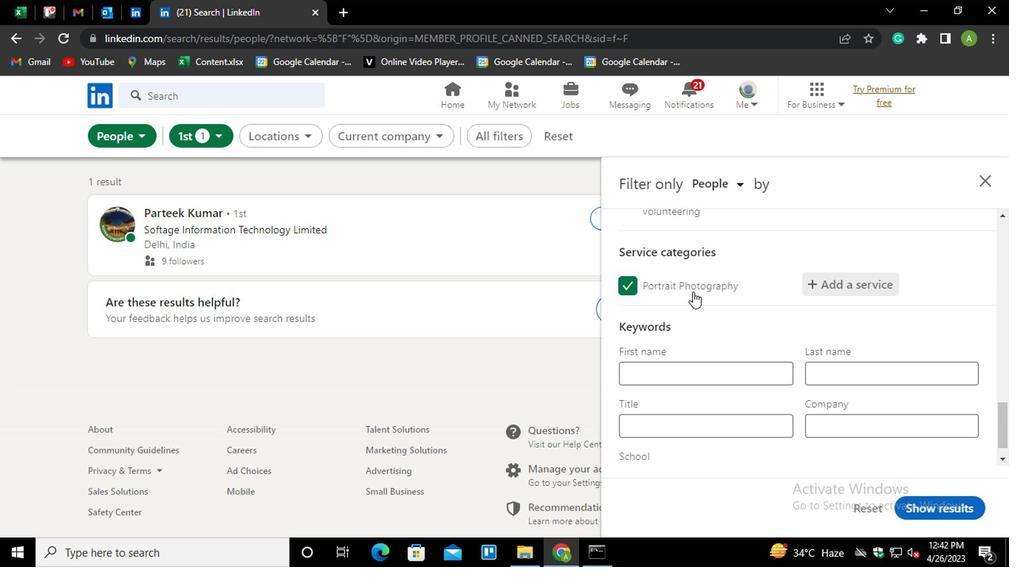 
Action: Mouse scrolled (693, 292) with delta (0, -1)
Screenshot: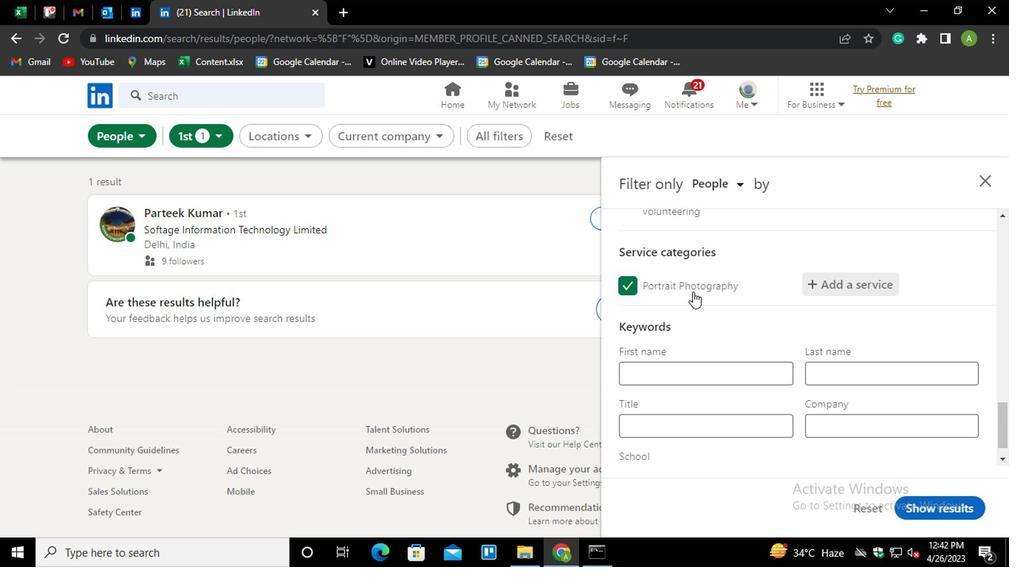 
Action: Mouse moved to (696, 299)
Screenshot: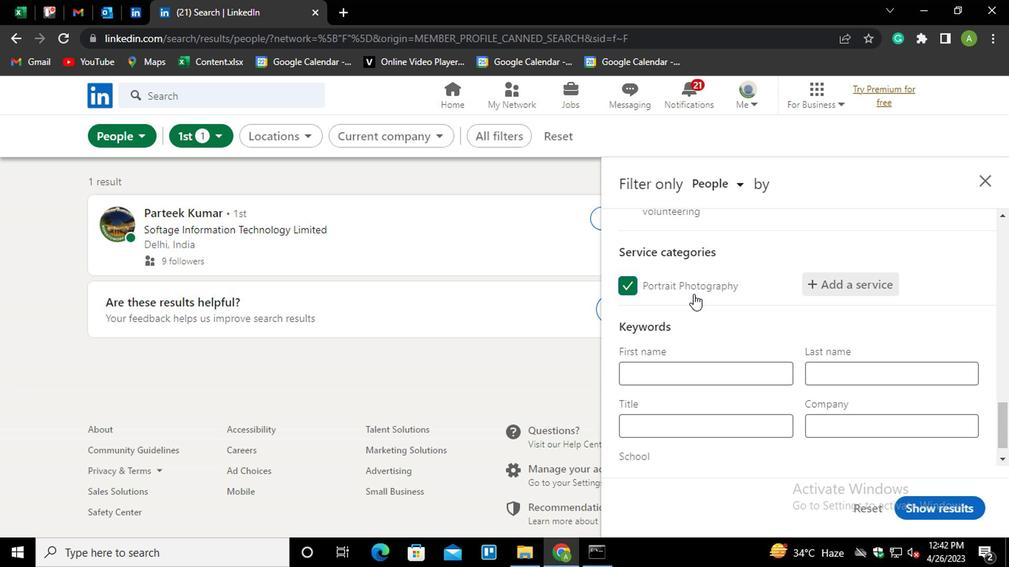 
Action: Mouse scrolled (696, 297) with delta (0, -1)
Screenshot: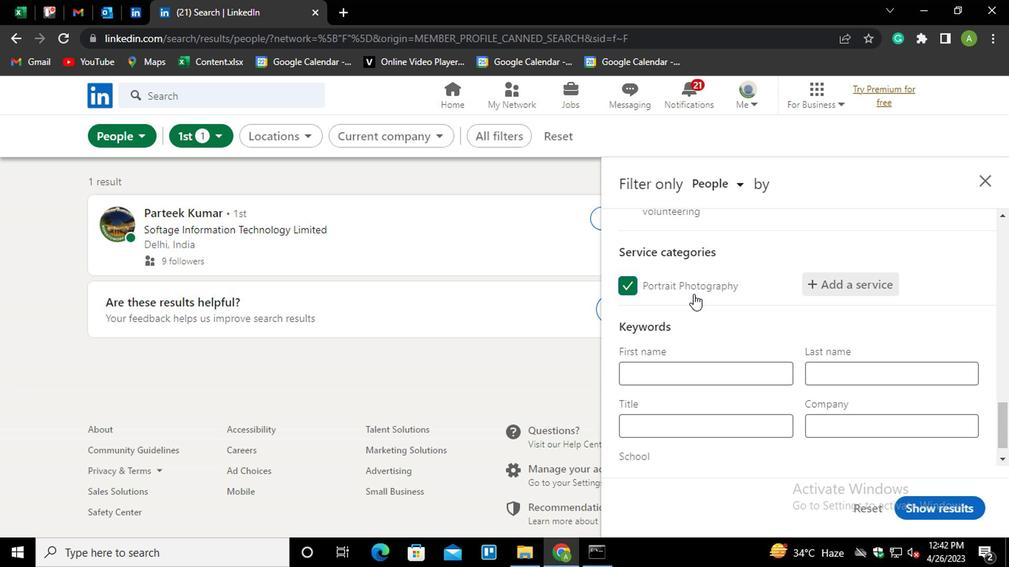 
Action: Mouse moved to (683, 400)
Screenshot: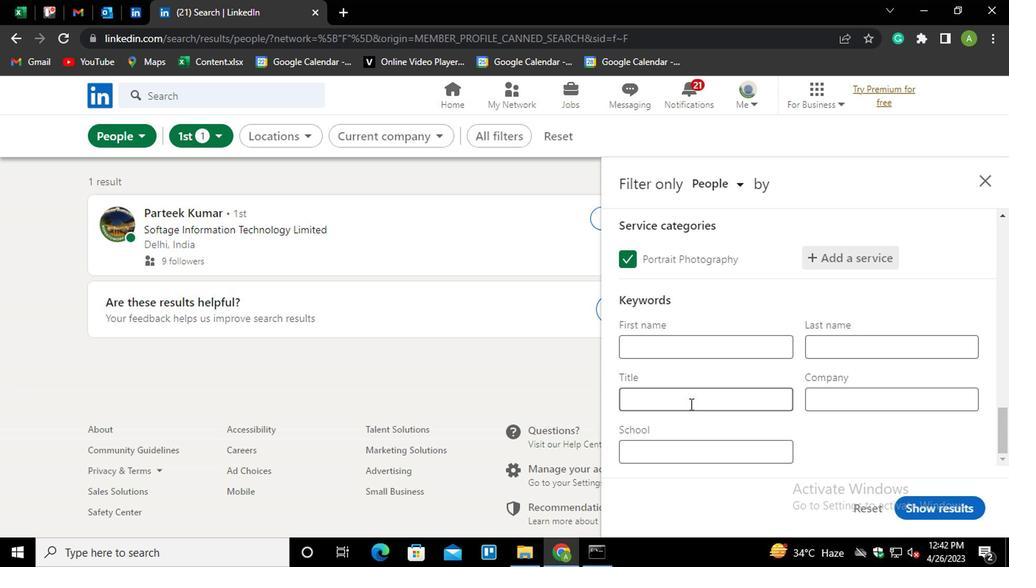 
Action: Mouse pressed left at (683, 400)
Screenshot: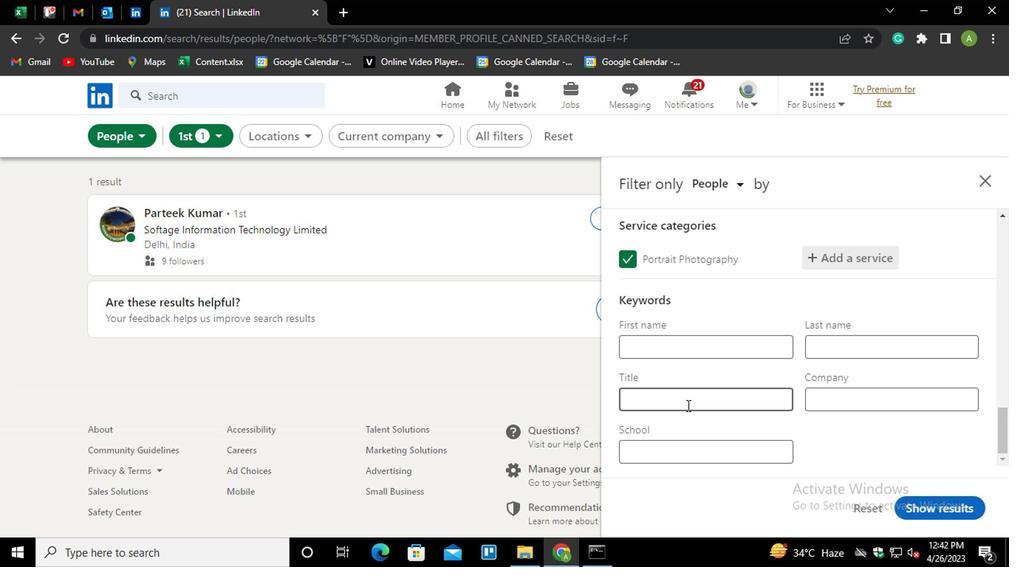 
Action: Mouse moved to (683, 399)
Screenshot: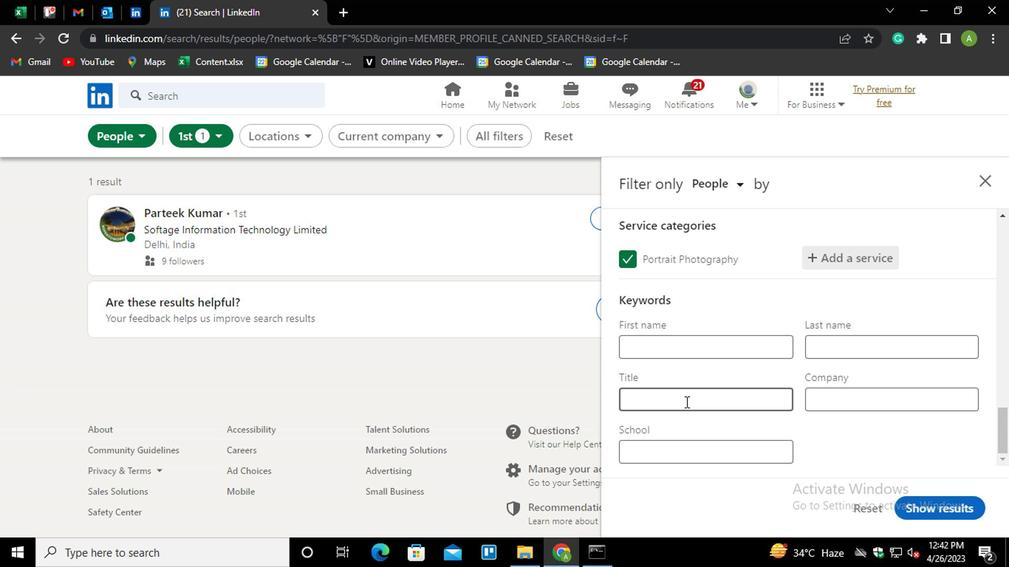 
Action: Key pressed <Key.shift>SCRUM<Key.space><Key.shift_r>MASTER
Screenshot: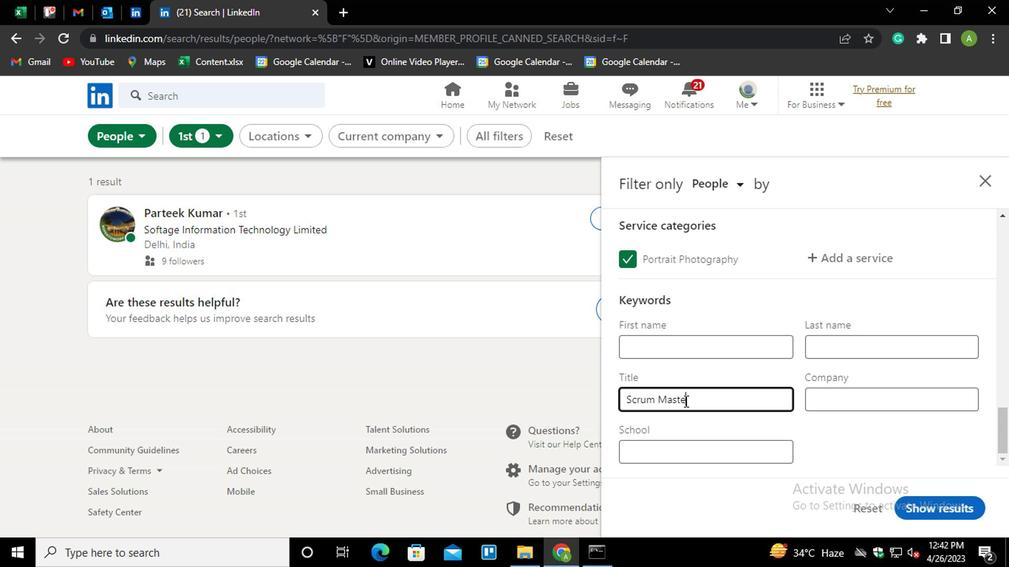 
Action: Mouse moved to (845, 424)
Screenshot: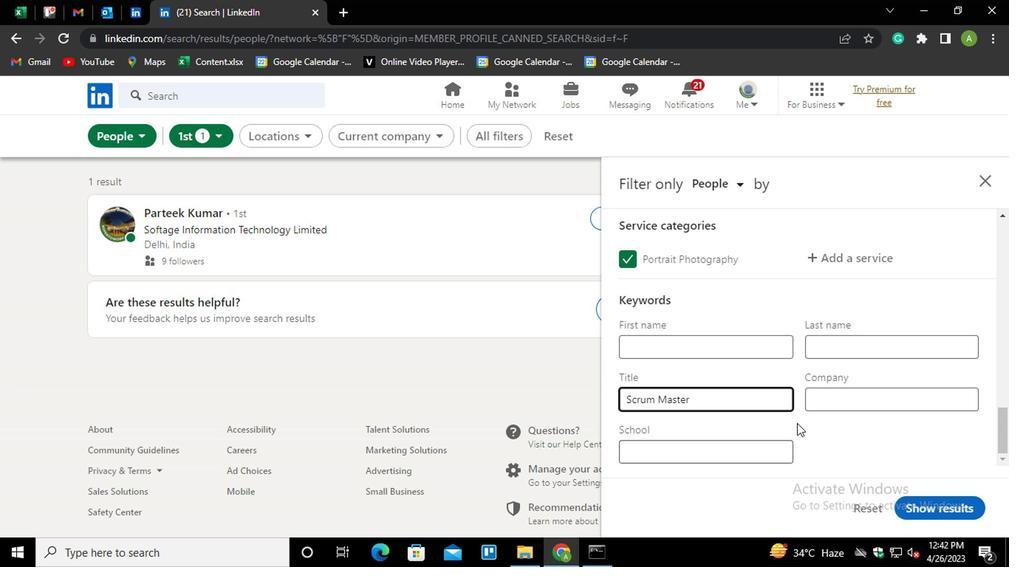 
Action: Mouse pressed left at (845, 424)
Screenshot: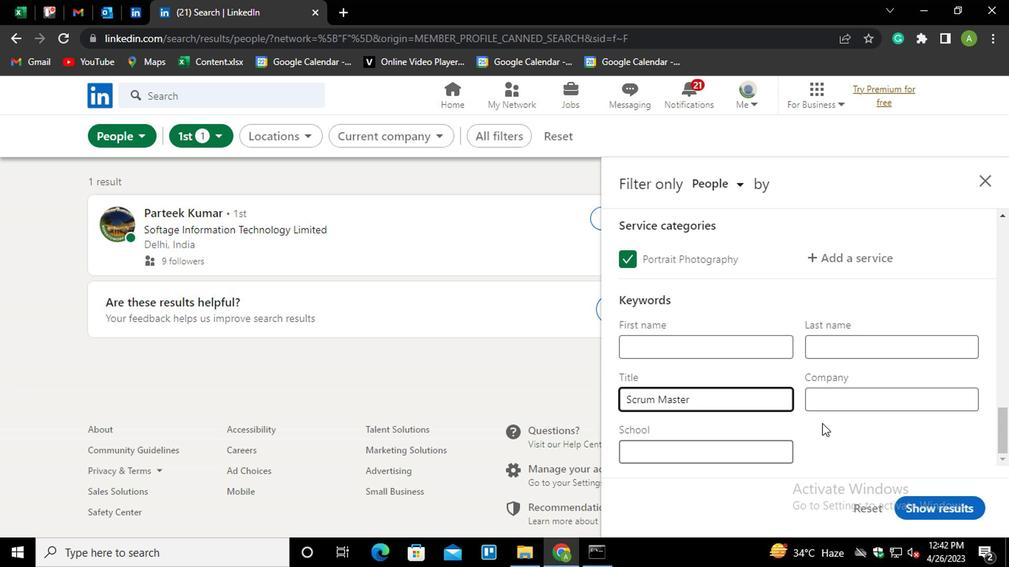 
Action: Mouse moved to (940, 508)
Screenshot: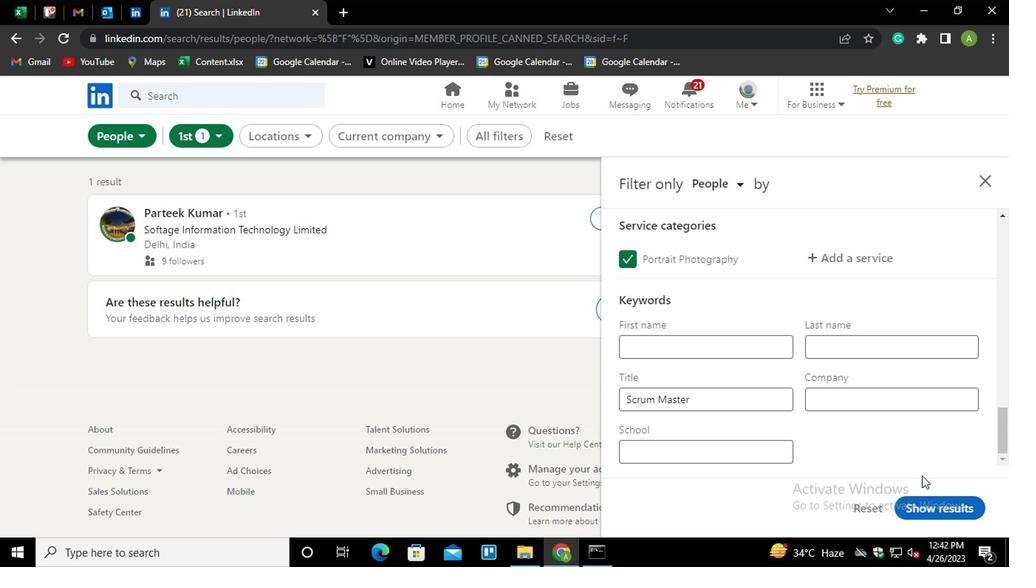 
Action: Mouse pressed left at (940, 508)
Screenshot: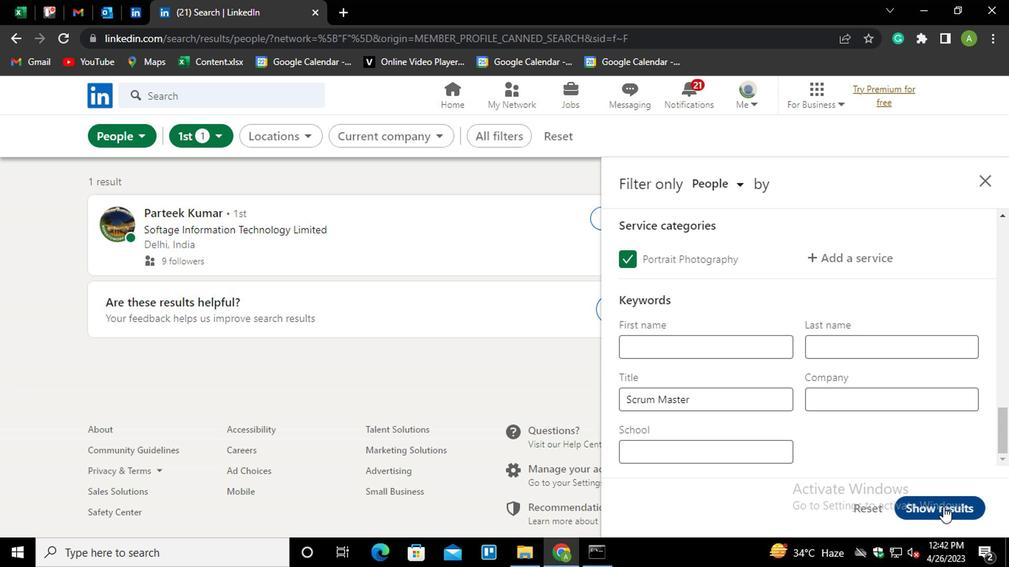 
Action: Mouse moved to (940, 508)
Screenshot: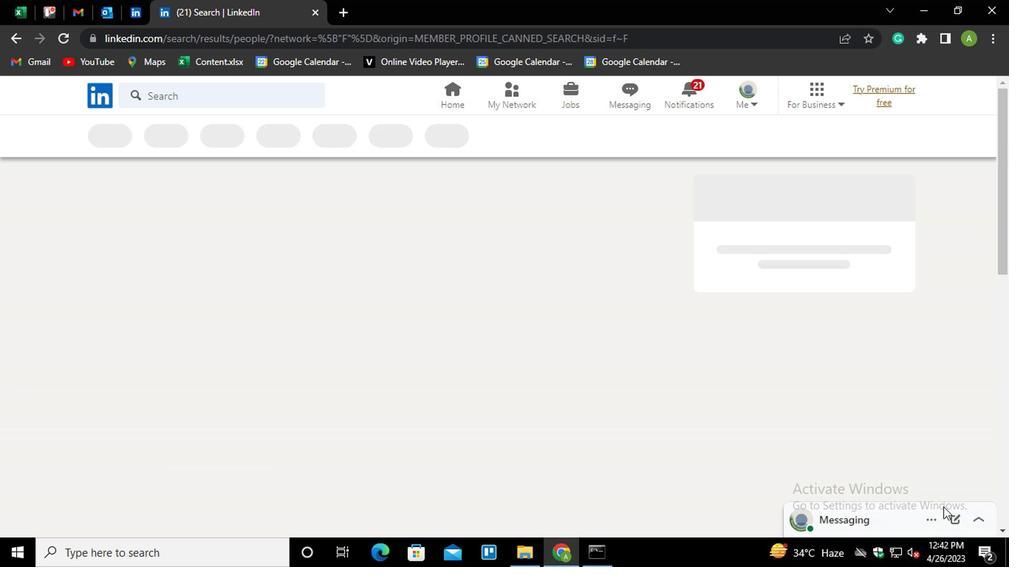 
